 Task: Open Card Card0000000176 in  Board0000000044 in Workspace WS0000000015 in Trello. Add Member Nikrathi889@gmail.com to Card Card0000000176 in  Board0000000044 in Workspace WS0000000015 in Trello. Add Red Label titled Label0000000176 to Card Card0000000176 in  Board0000000044 in Workspace WS0000000015 in Trello. Add Checklist CL0000000176 to Card Card0000000176 in  Board0000000044 in Workspace WS0000000015 in Trello. Add Dates with Start Date as Nov 01 2023 and Due Date as Nov 30 2023 to Card Card0000000176 in  Board0000000044 in Workspace WS0000000015 in Trello
Action: Mouse moved to (592, 42)
Screenshot: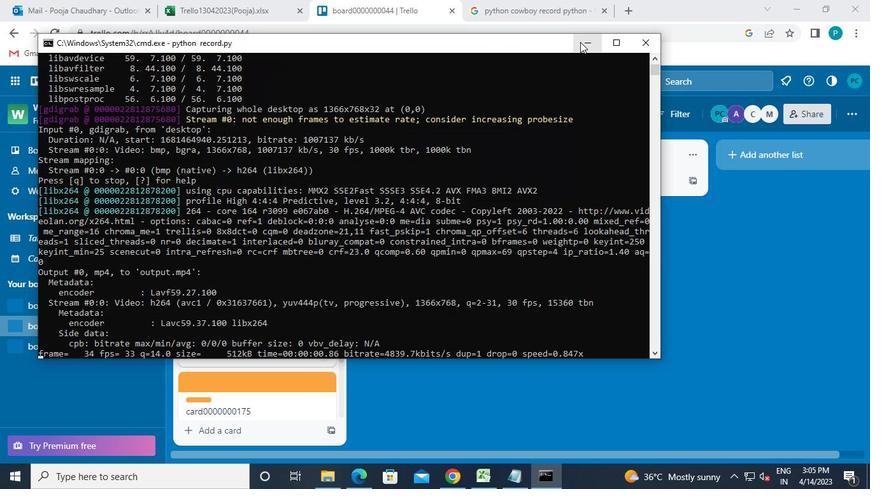 
Action: Mouse pressed left at (592, 42)
Screenshot: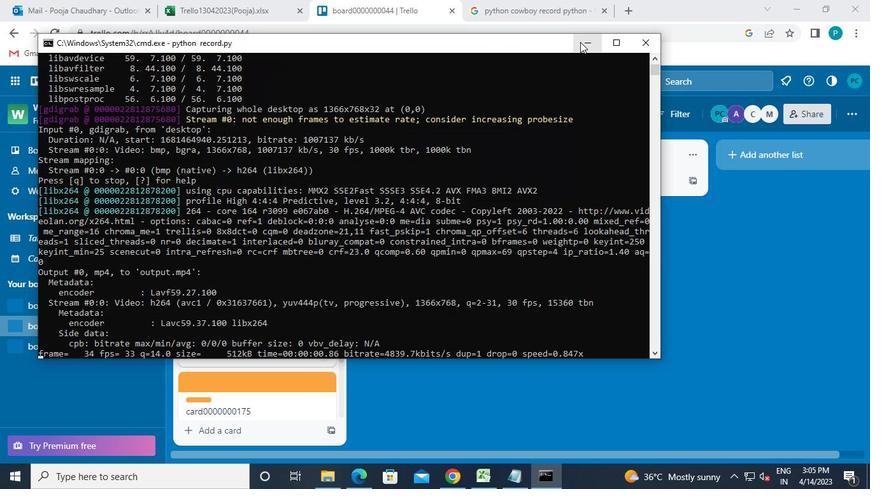 
Action: Mouse moved to (229, 397)
Screenshot: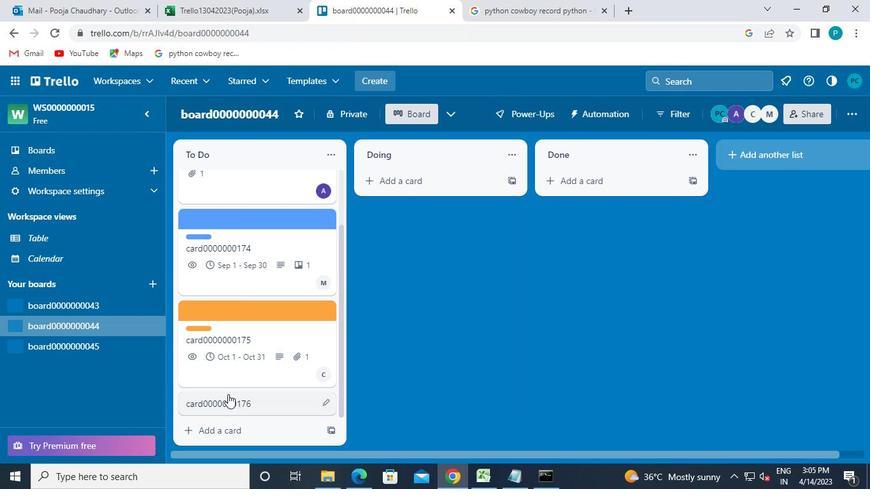 
Action: Mouse pressed left at (229, 397)
Screenshot: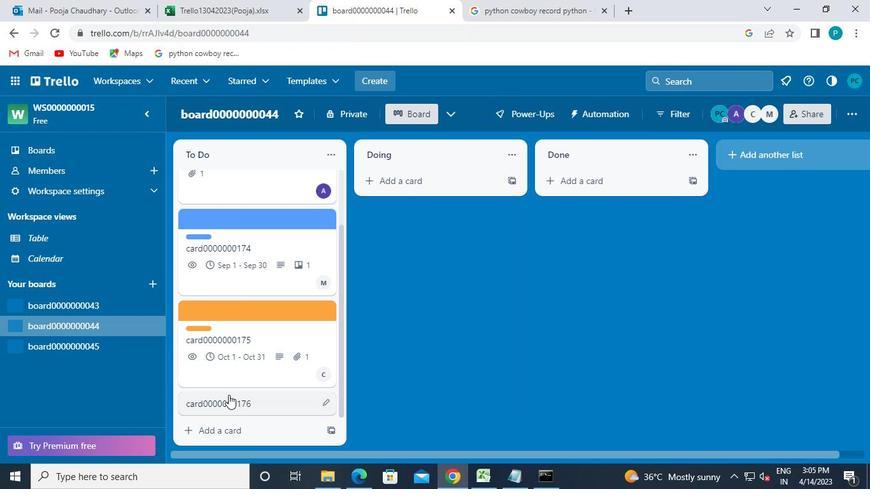 
Action: Mouse moved to (587, 233)
Screenshot: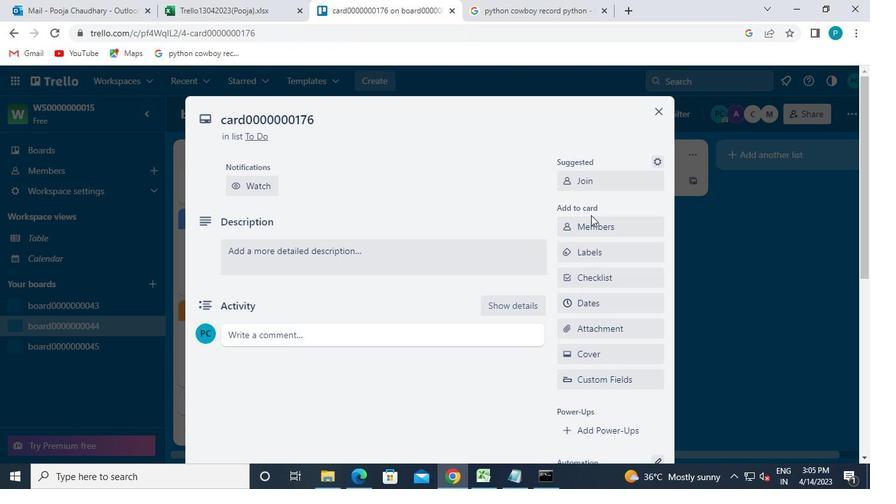 
Action: Mouse pressed left at (587, 233)
Screenshot: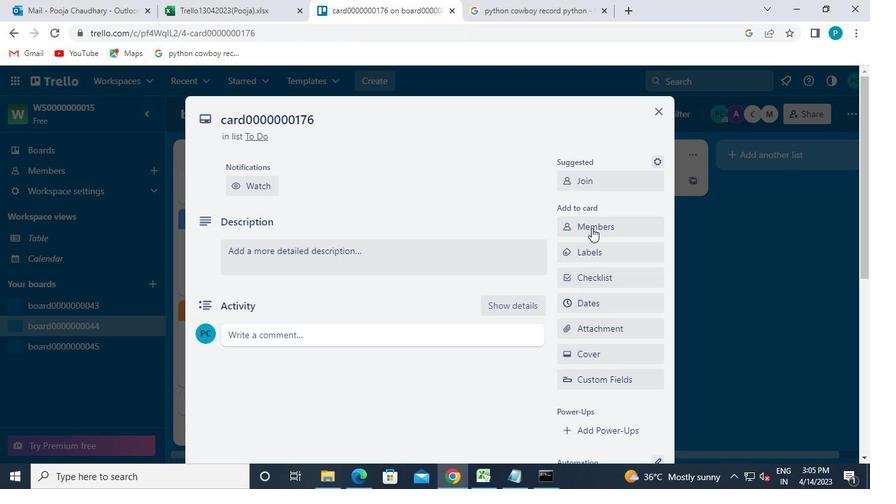 
Action: Mouse moved to (598, 135)
Screenshot: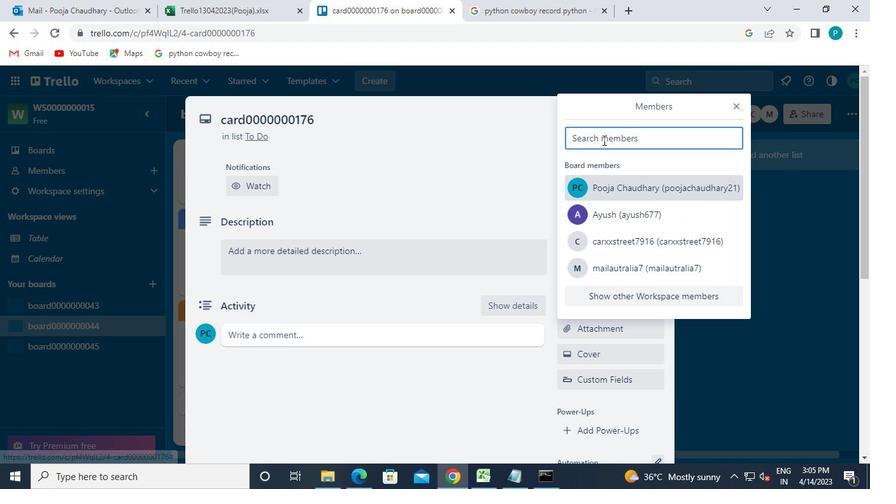 
Action: Mouse pressed left at (598, 135)
Screenshot: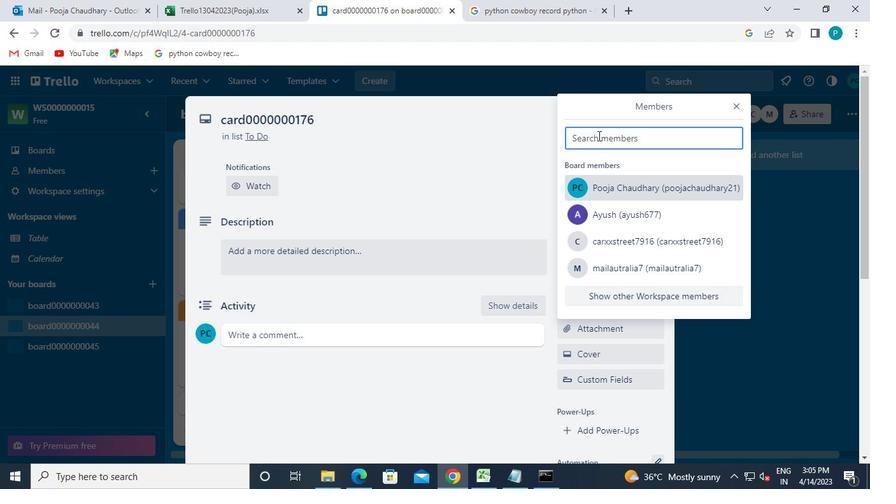 
Action: Mouse moved to (433, 242)
Screenshot: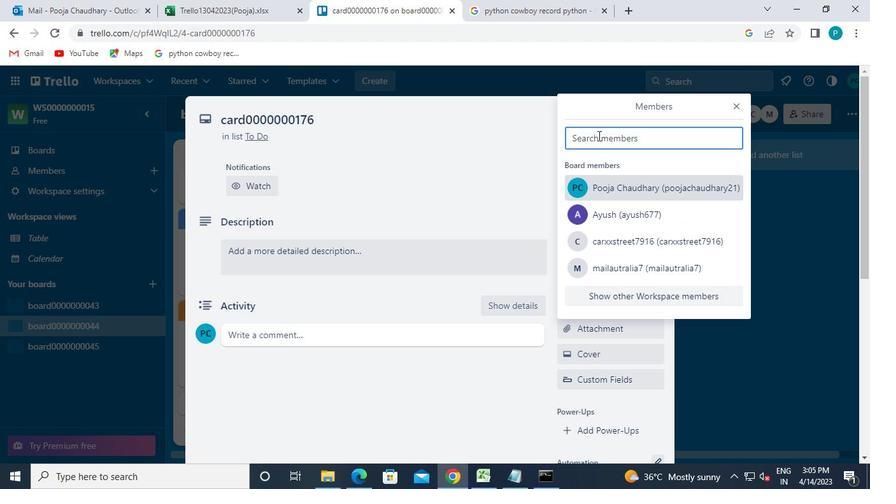 
Action: Keyboard n
Screenshot: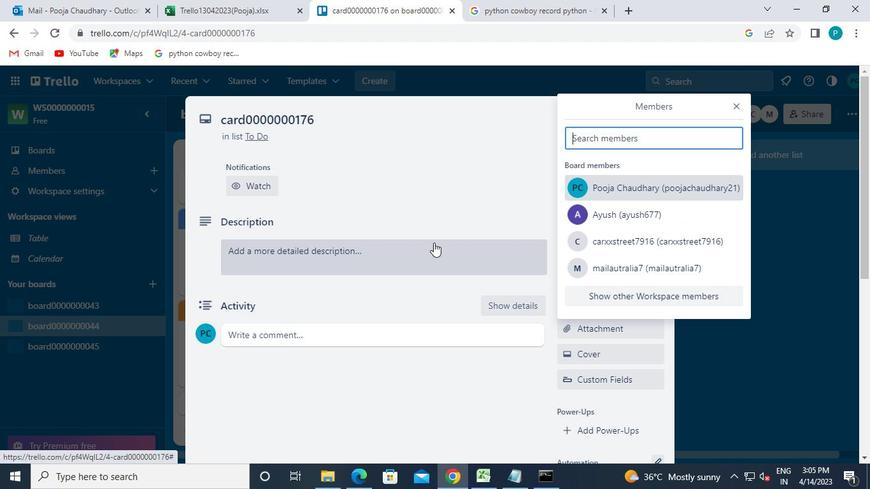 
Action: Keyboard i
Screenshot: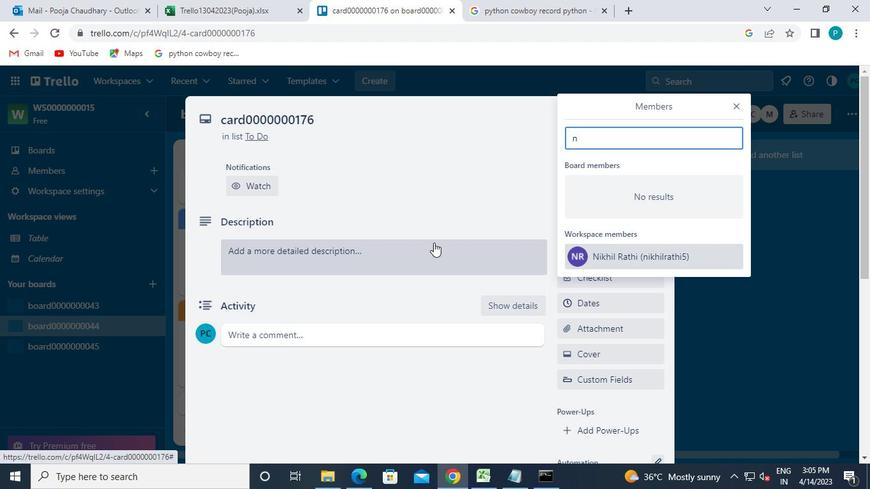 
Action: Keyboard k
Screenshot: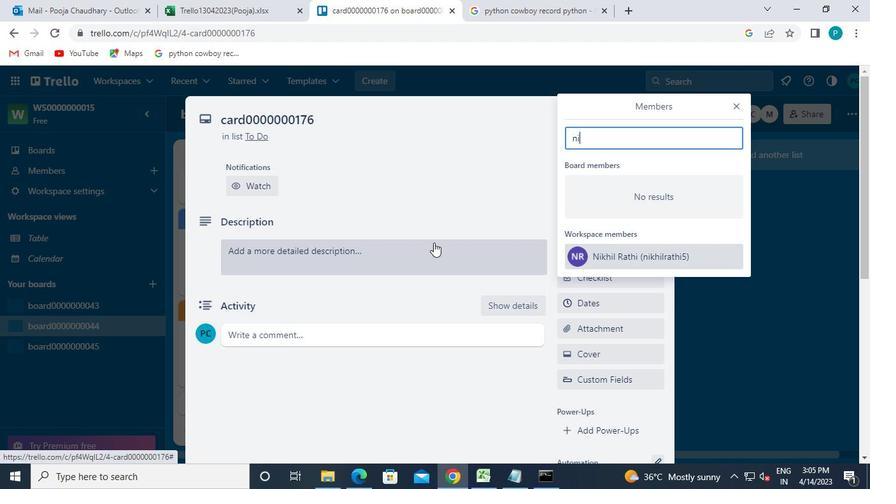 
Action: Keyboard r
Screenshot: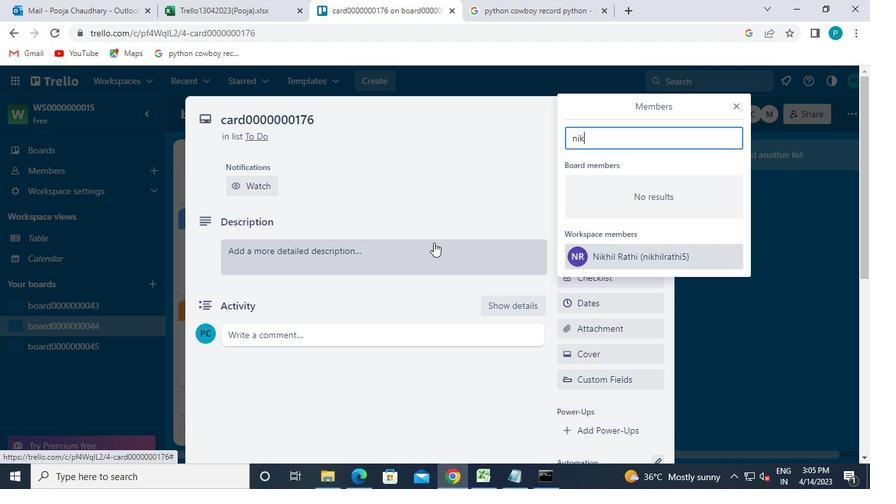 
Action: Mouse moved to (345, 299)
Screenshot: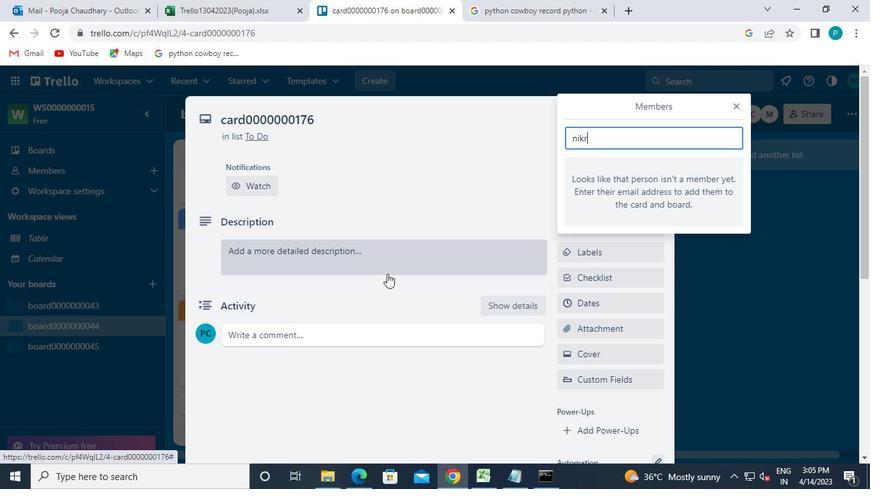 
Action: Keyboard a
Screenshot: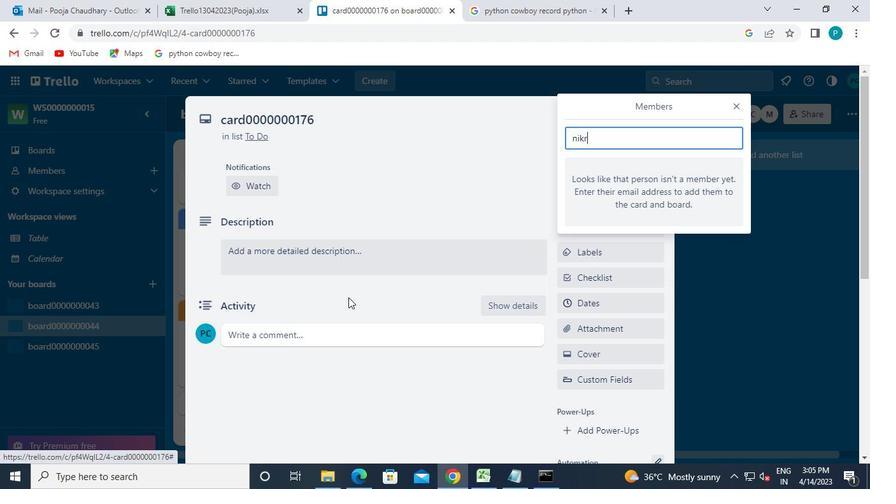 
Action: Keyboard t
Screenshot: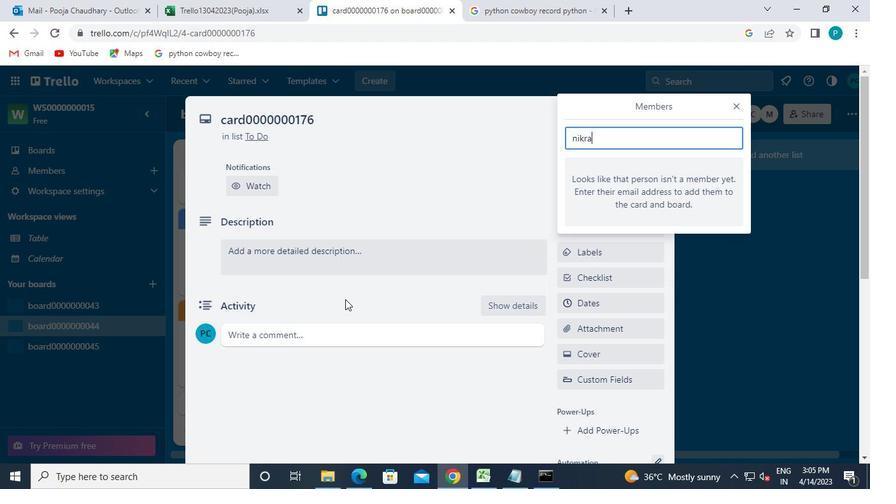 
Action: Keyboard h
Screenshot: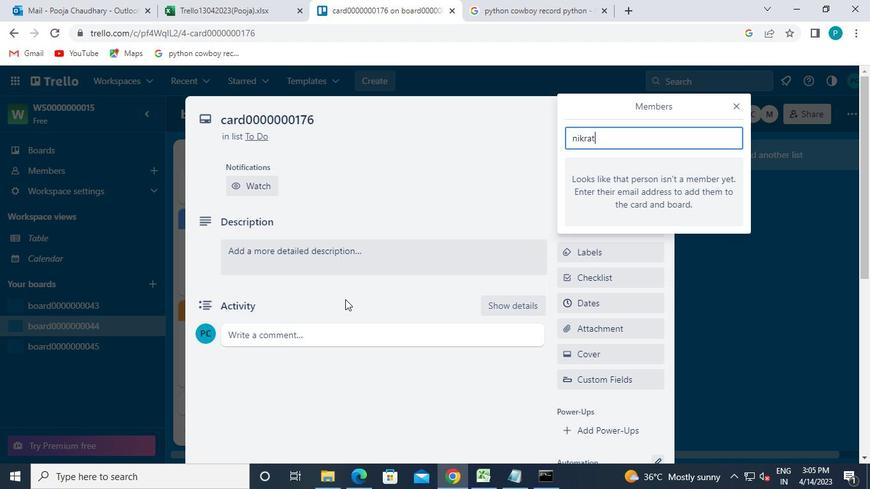 
Action: Keyboard i
Screenshot: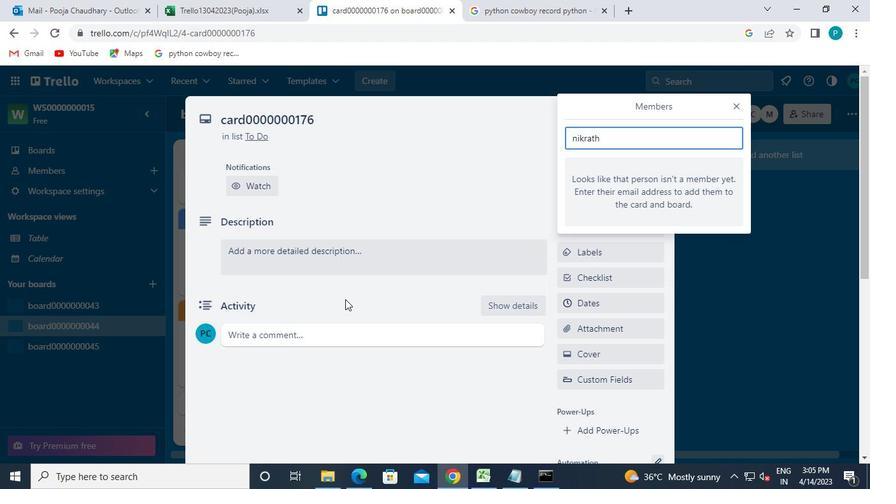
Action: Keyboard 8
Screenshot: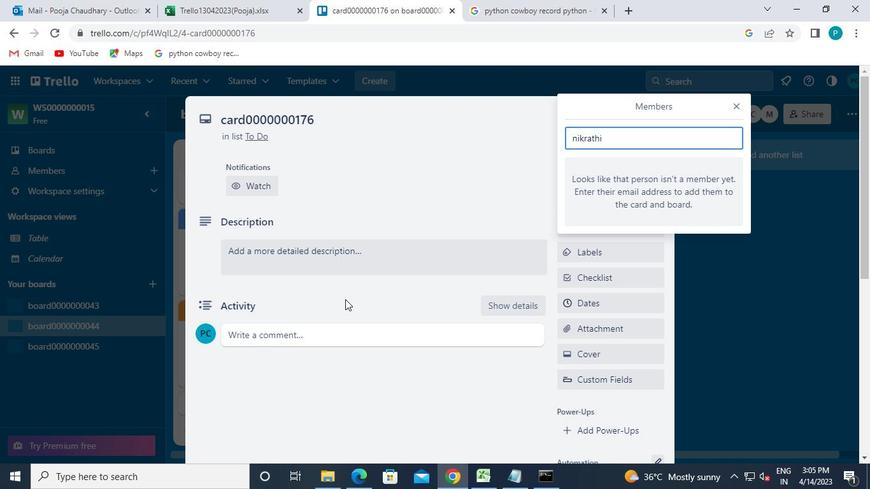 
Action: Keyboard 8
Screenshot: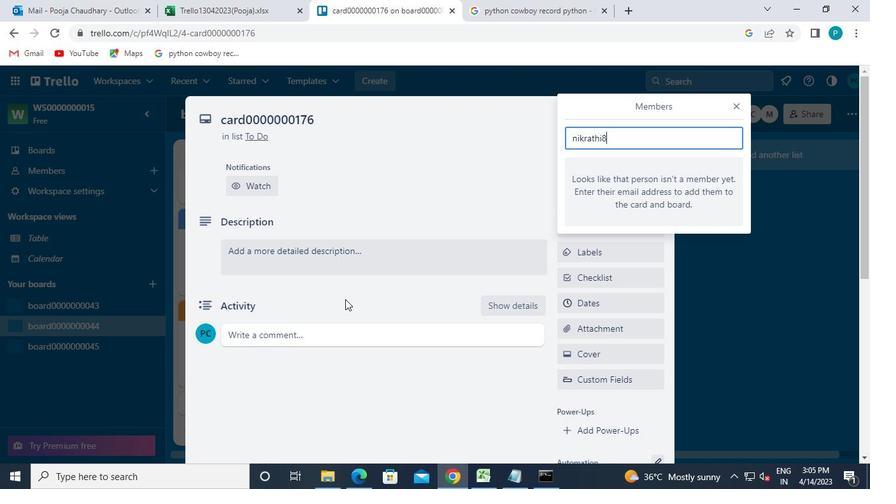 
Action: Keyboard 9
Screenshot: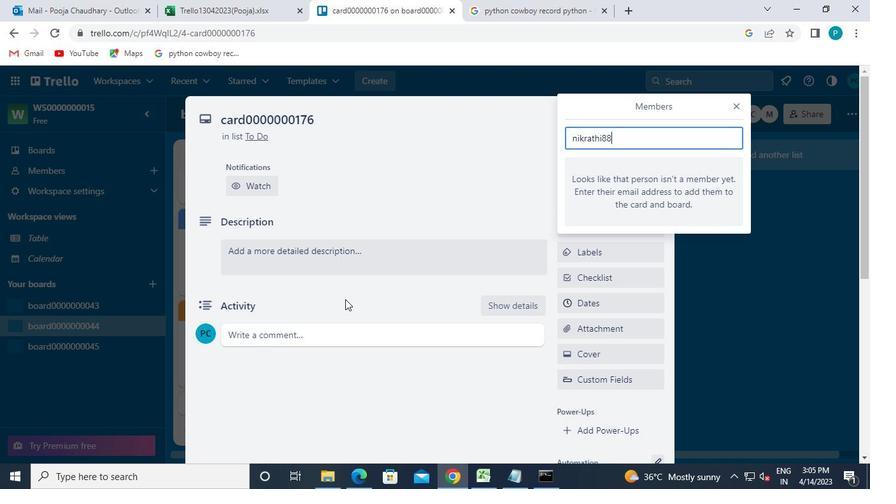 
Action: Keyboard Key.shift
Screenshot: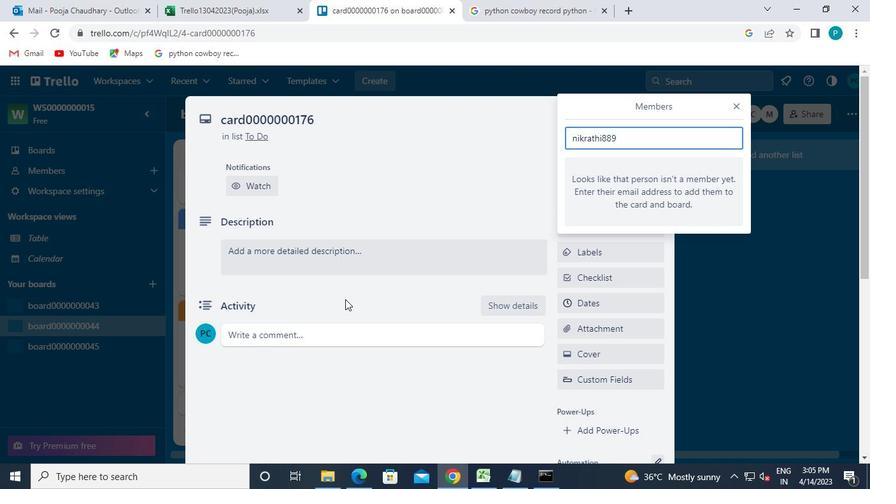 
Action: Keyboard @
Screenshot: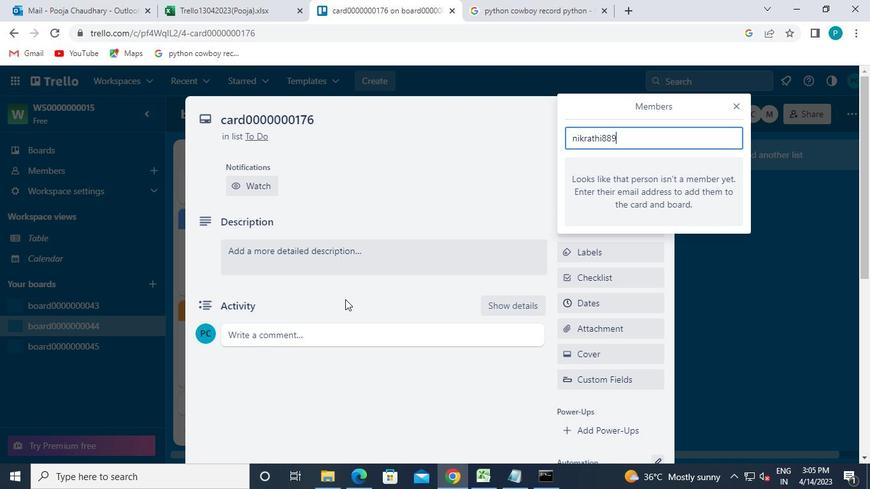 
Action: Keyboard g
Screenshot: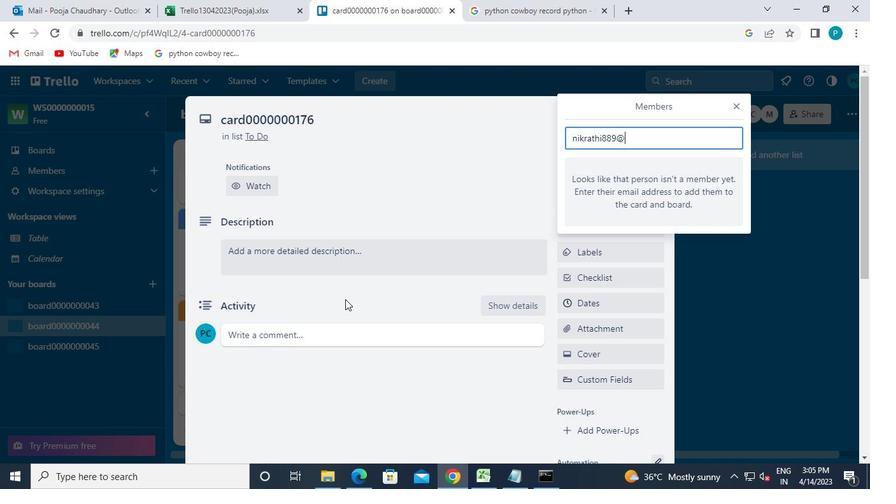 
Action: Keyboard m
Screenshot: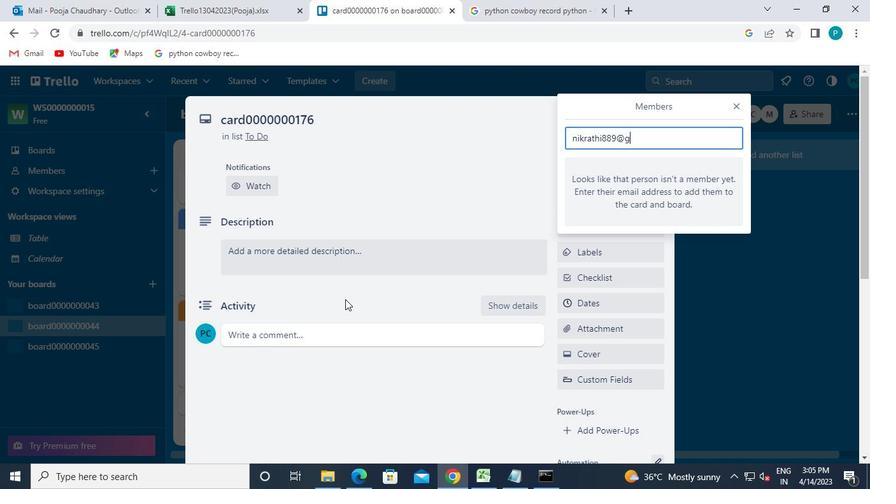 
Action: Keyboard a
Screenshot: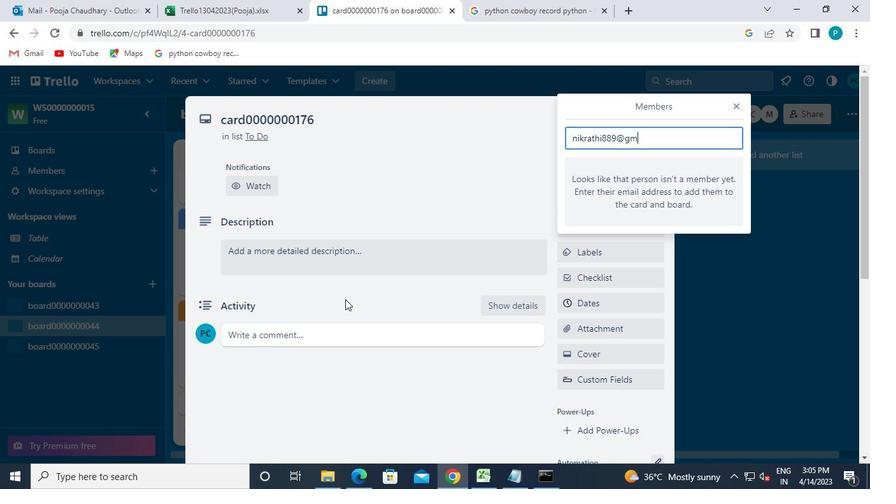 
Action: Keyboard i
Screenshot: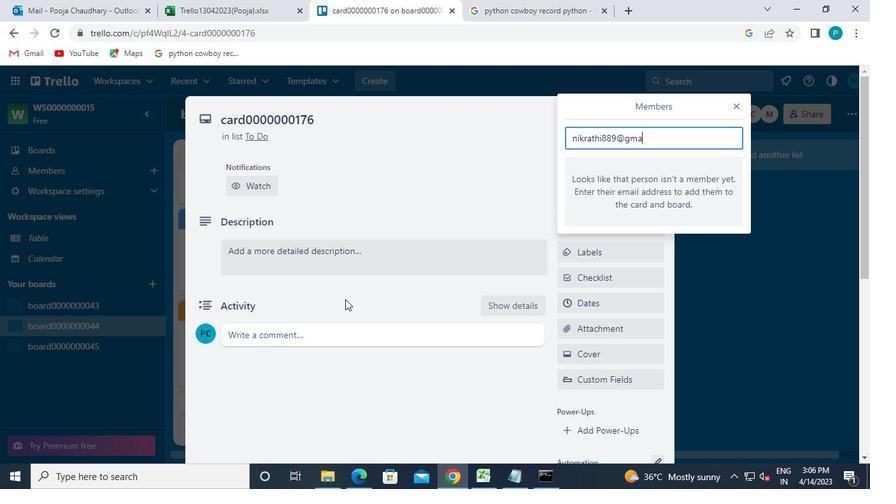 
Action: Keyboard l
Screenshot: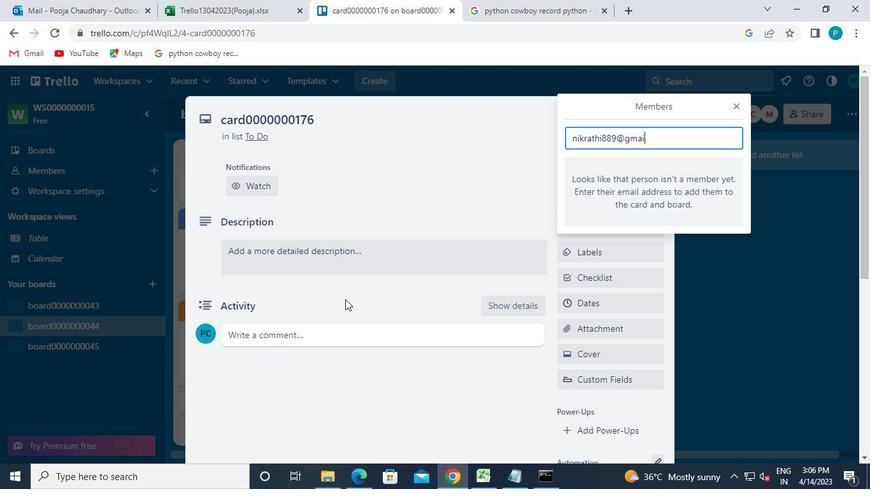 
Action: Keyboard .
Screenshot: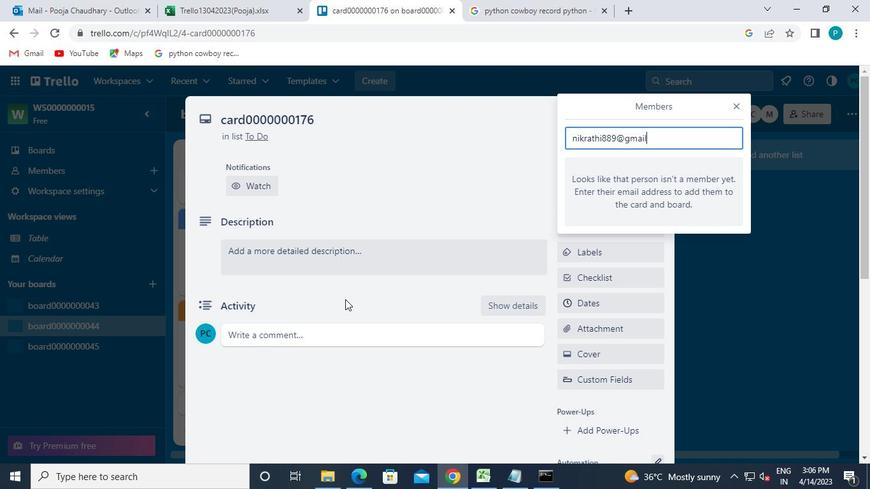 
Action: Keyboard c
Screenshot: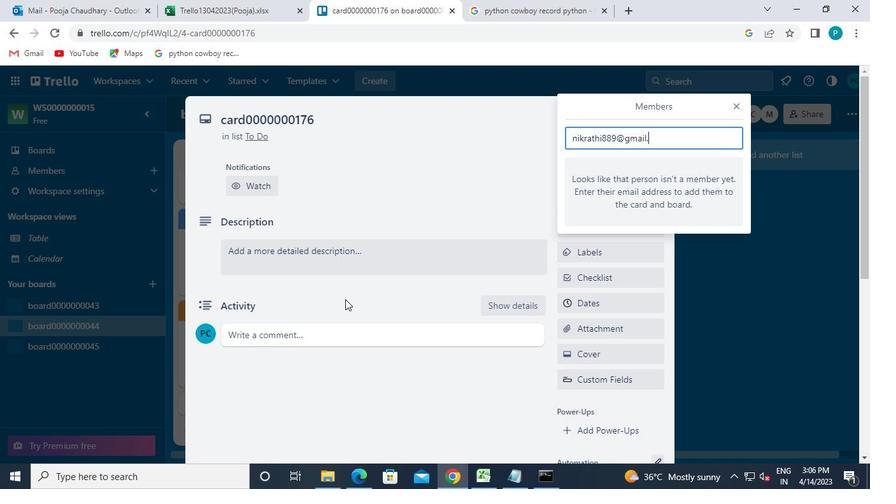 
Action: Keyboard o
Screenshot: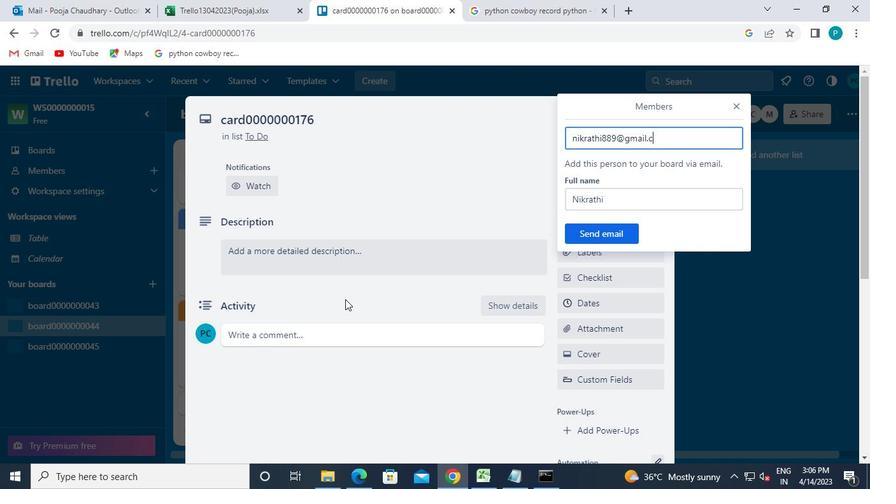 
Action: Keyboard m
Screenshot: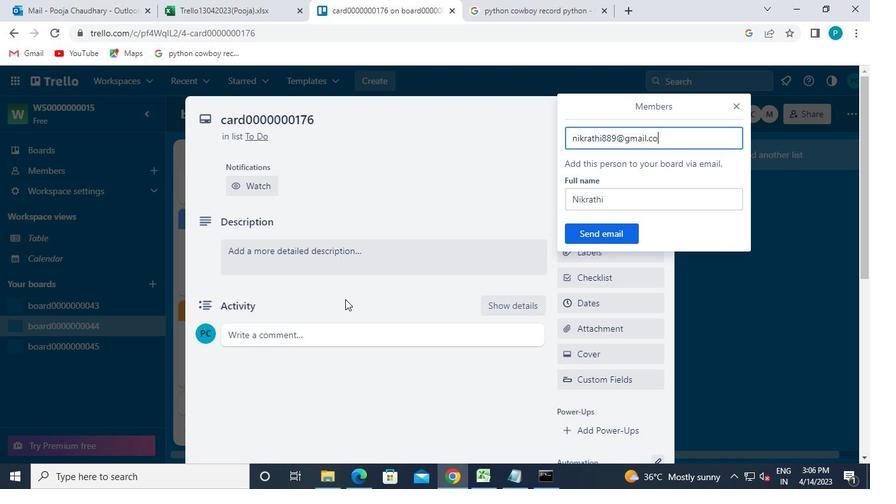 
Action: Mouse moved to (599, 236)
Screenshot: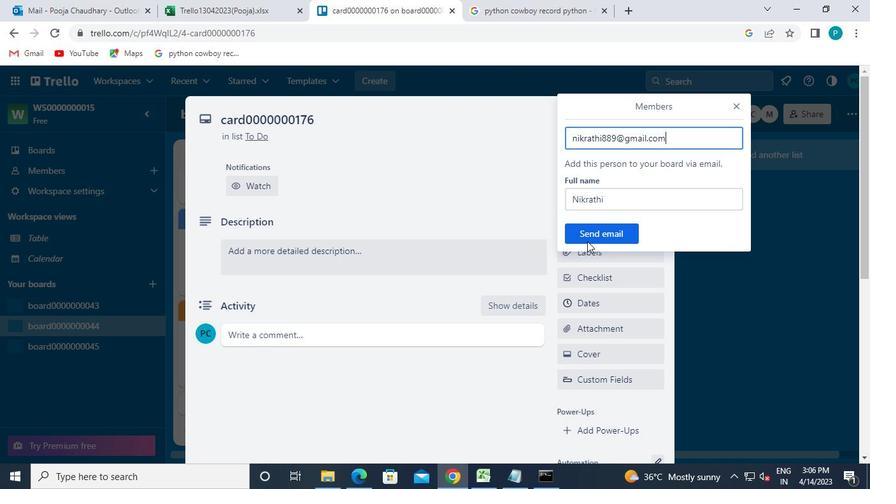 
Action: Mouse pressed left at (599, 236)
Screenshot: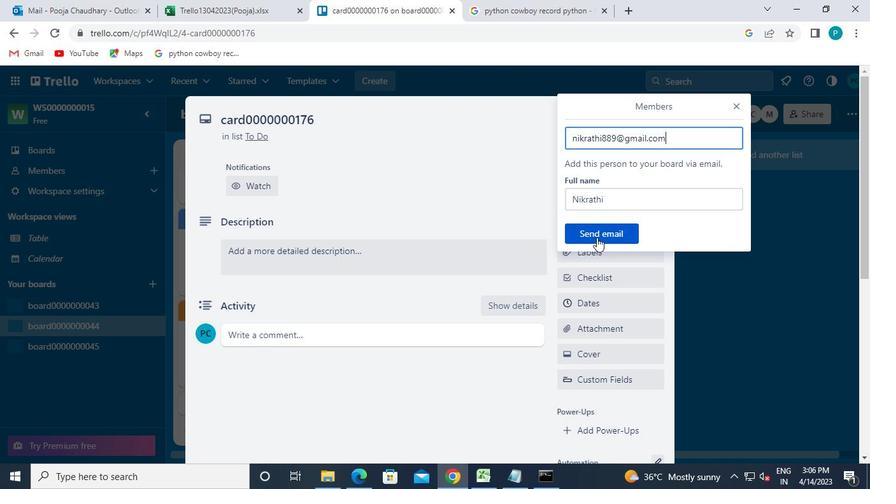 
Action: Mouse moved to (594, 251)
Screenshot: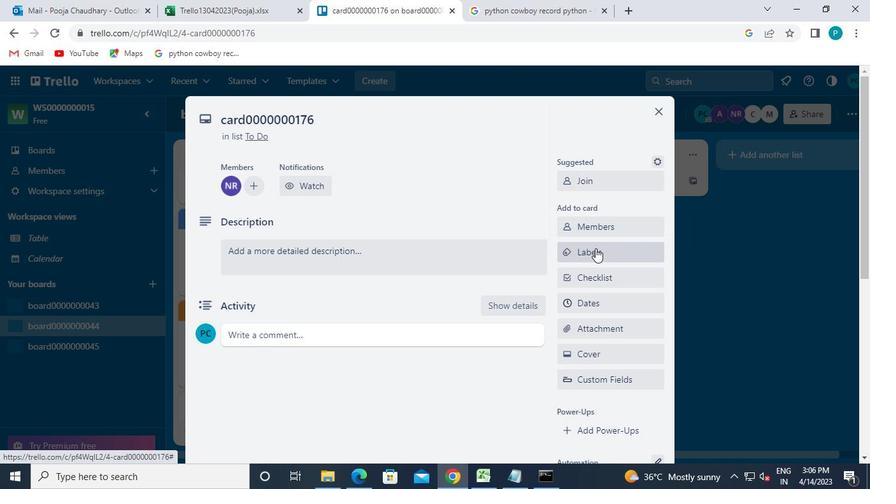 
Action: Mouse pressed left at (594, 251)
Screenshot: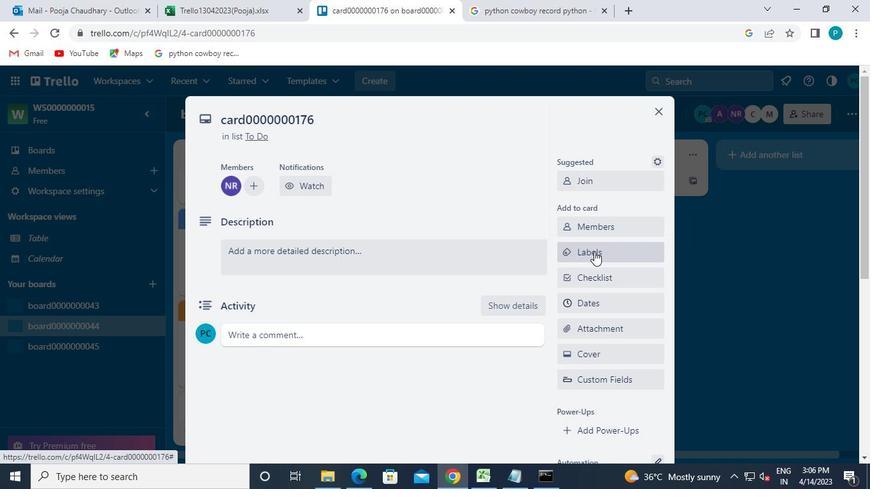 
Action: Mouse moved to (635, 400)
Screenshot: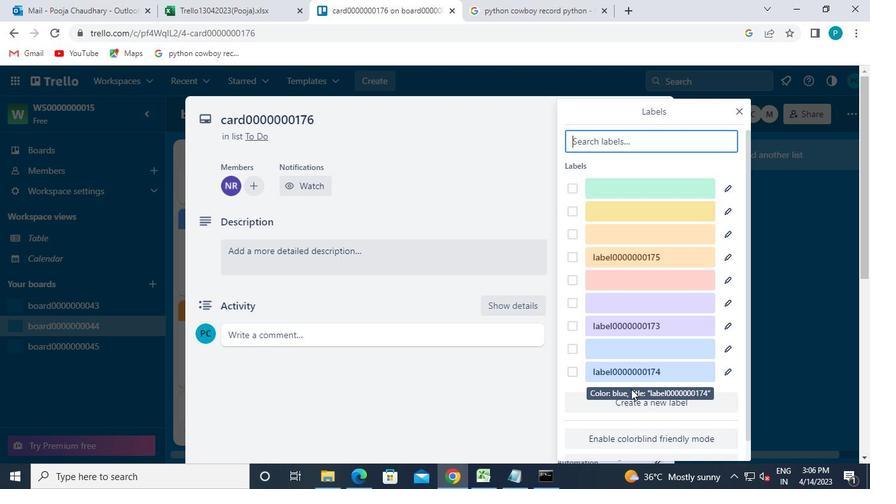 
Action: Mouse pressed left at (635, 400)
Screenshot: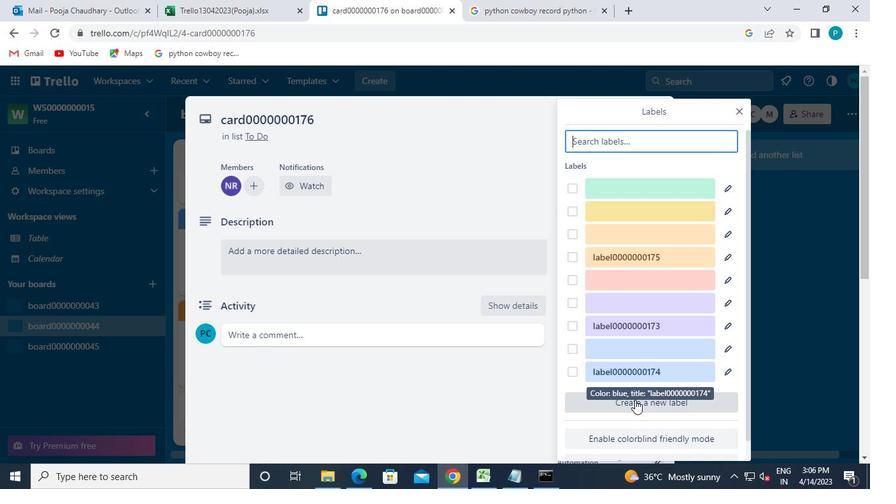 
Action: Mouse moved to (681, 293)
Screenshot: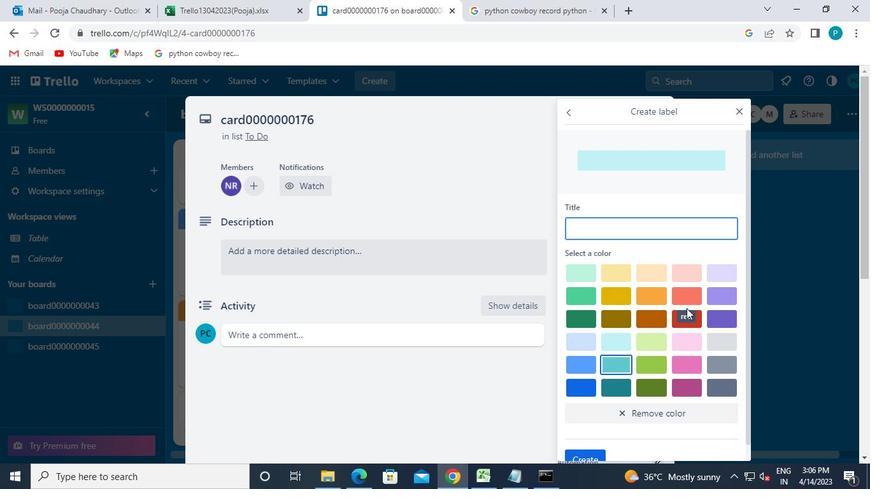 
Action: Mouse pressed left at (681, 293)
Screenshot: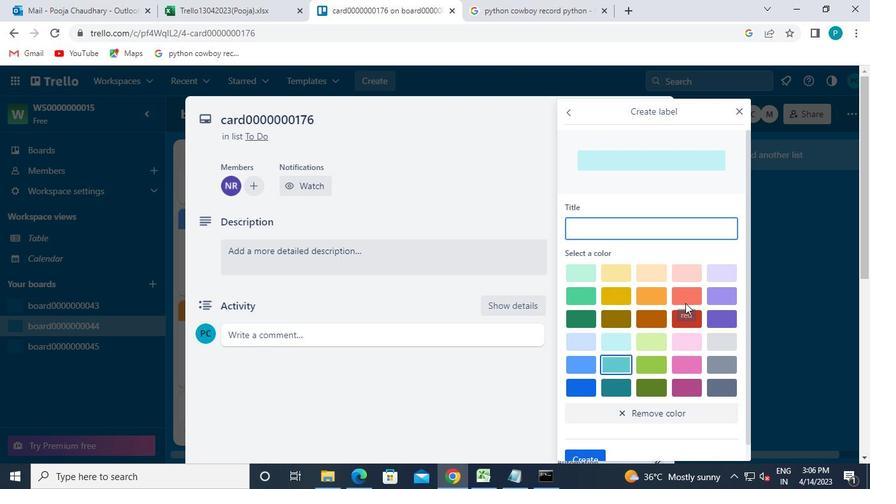 
Action: Mouse moved to (635, 231)
Screenshot: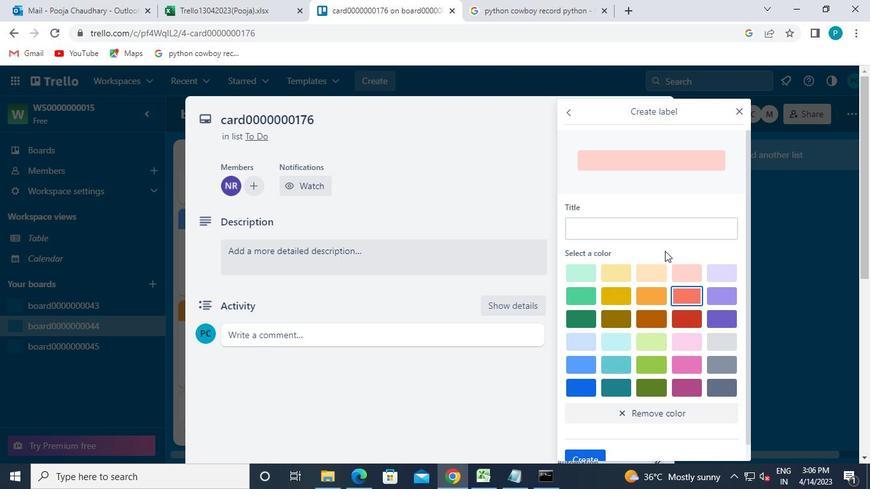 
Action: Mouse pressed left at (635, 231)
Screenshot: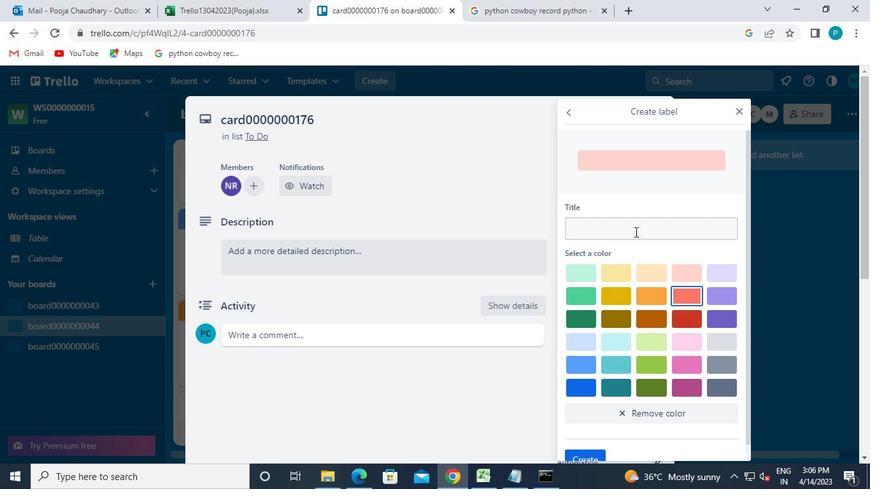 
Action: Keyboard l
Screenshot: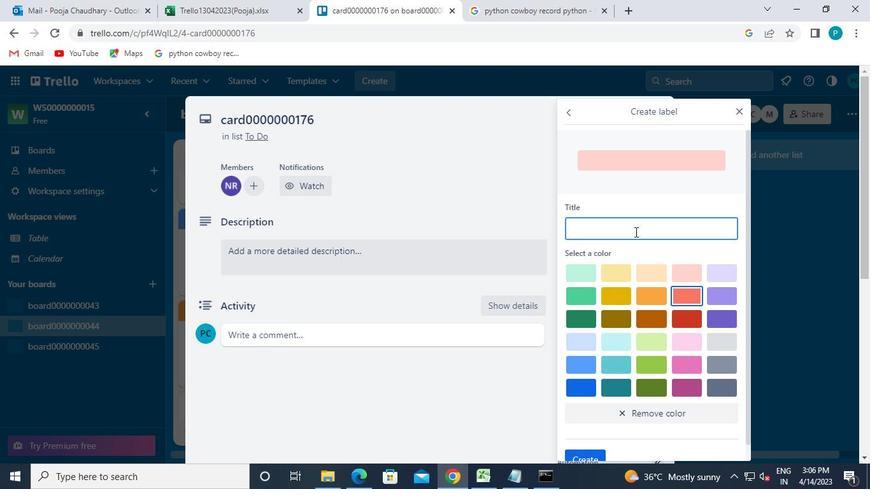 
Action: Keyboard a
Screenshot: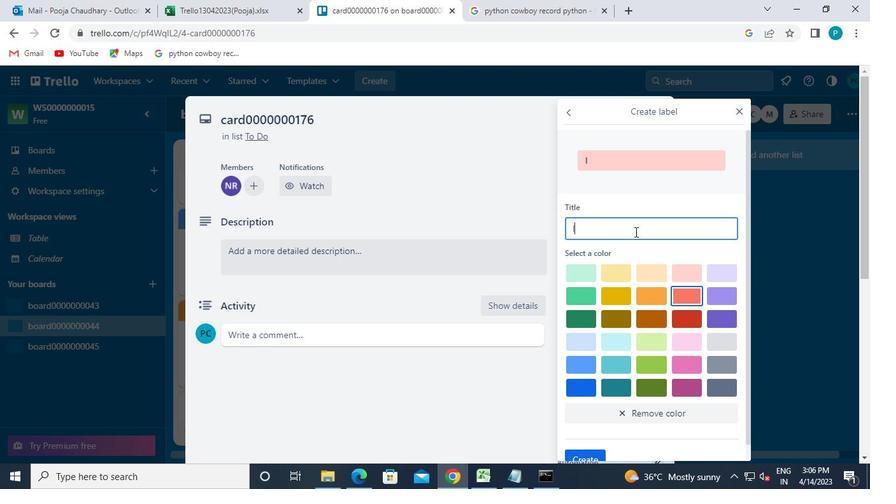 
Action: Keyboard b
Screenshot: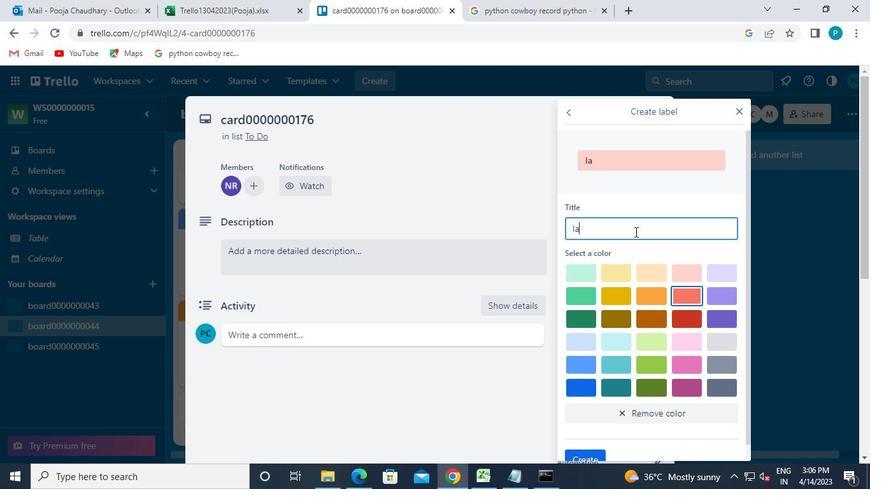 
Action: Keyboard e
Screenshot: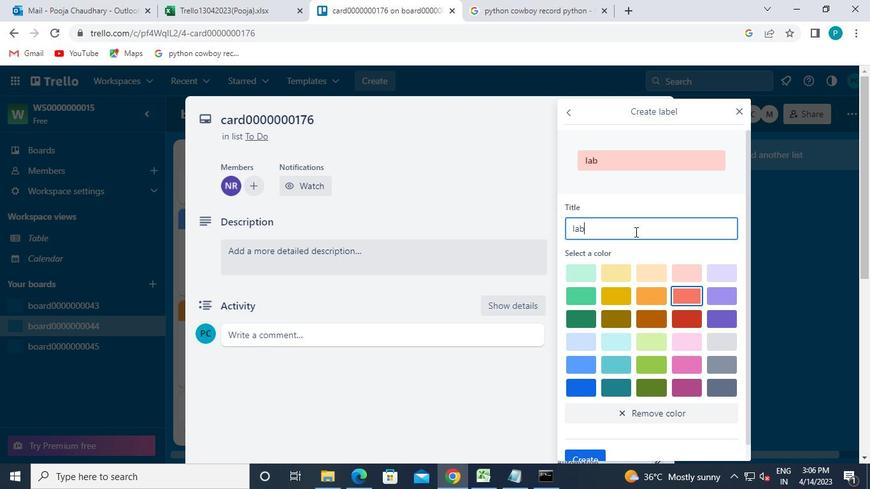 
Action: Keyboard l
Screenshot: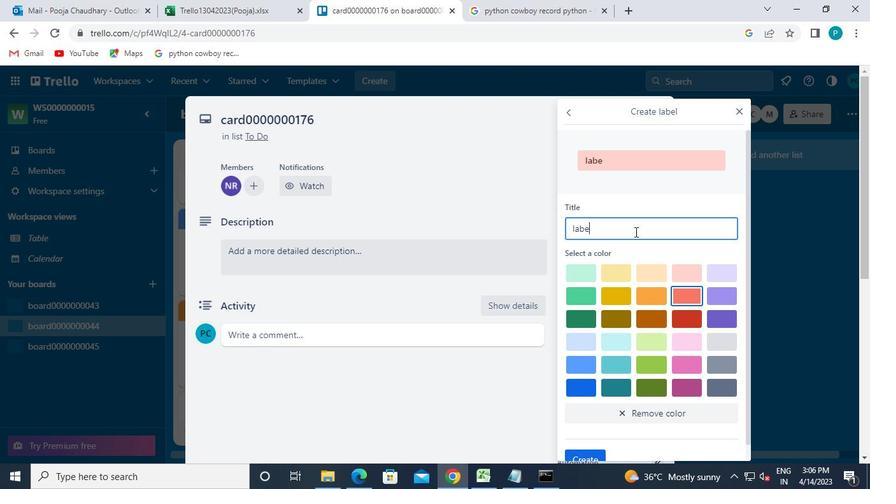 
Action: Keyboard 0
Screenshot: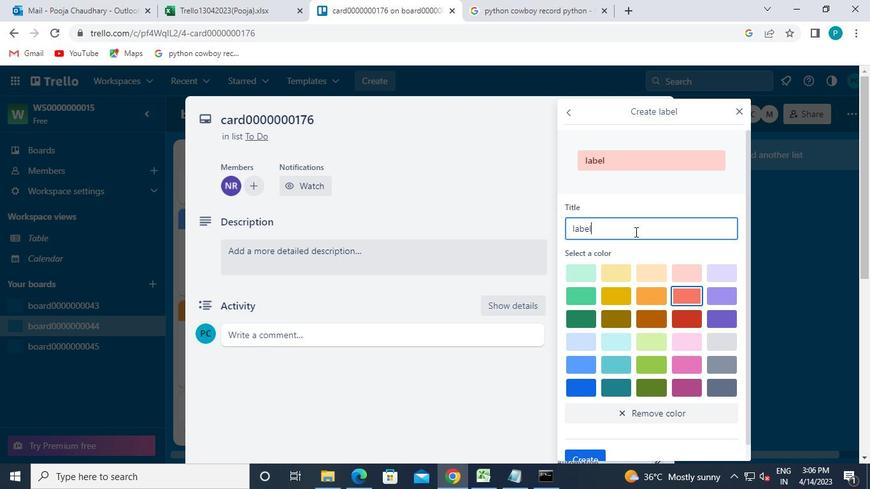 
Action: Keyboard 0
Screenshot: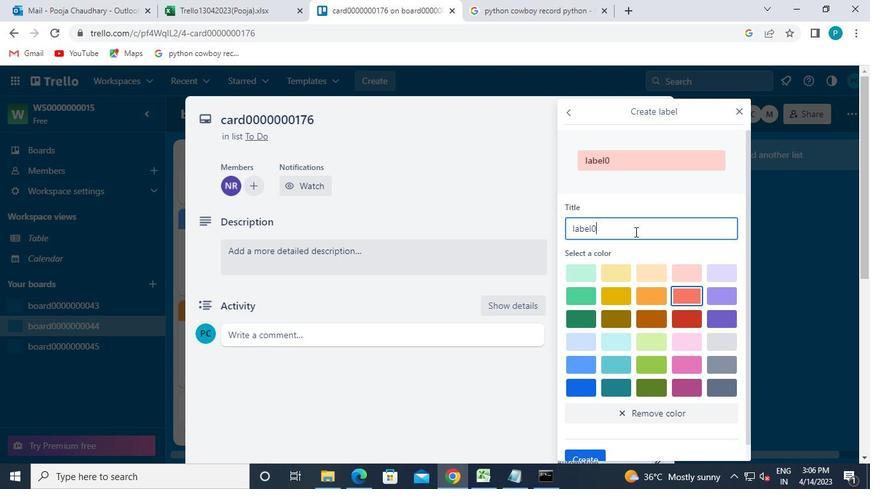 
Action: Keyboard 0
Screenshot: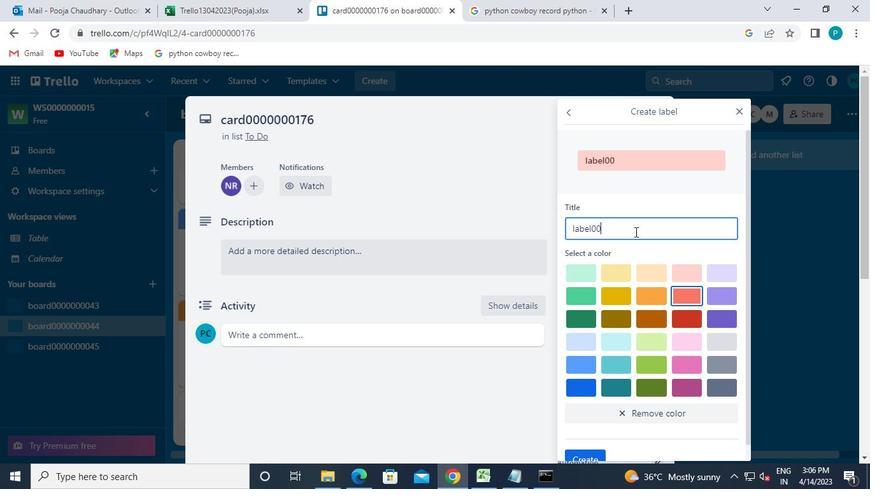 
Action: Keyboard 0
Screenshot: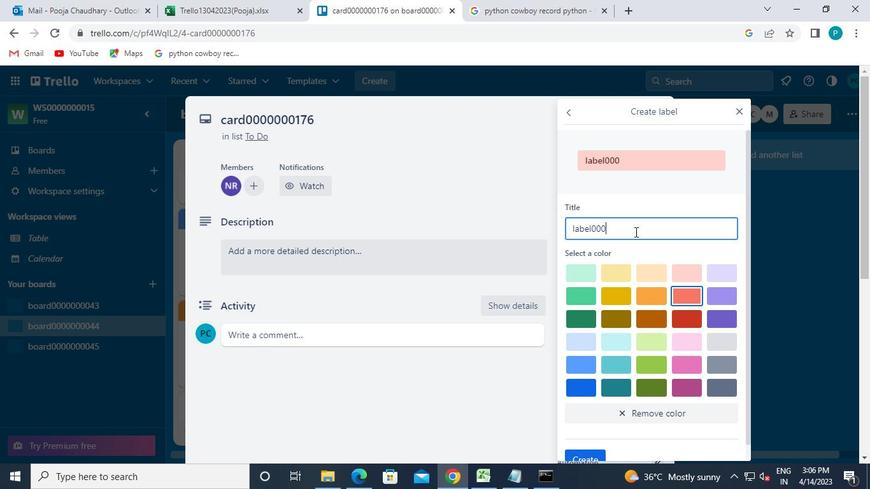 
Action: Keyboard 0
Screenshot: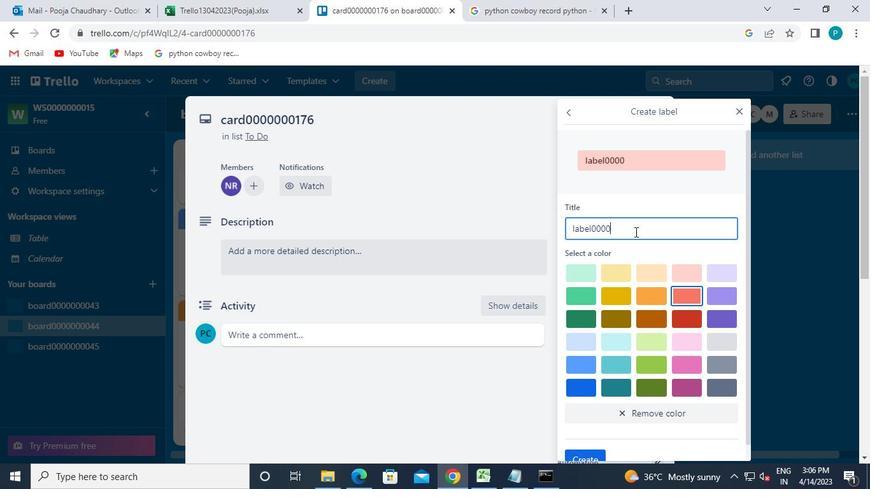 
Action: Keyboard 0
Screenshot: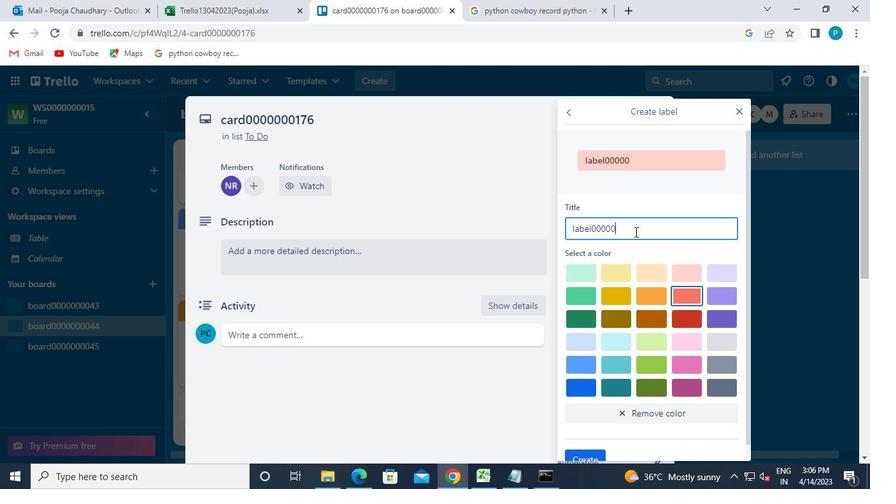 
Action: Keyboard 0
Screenshot: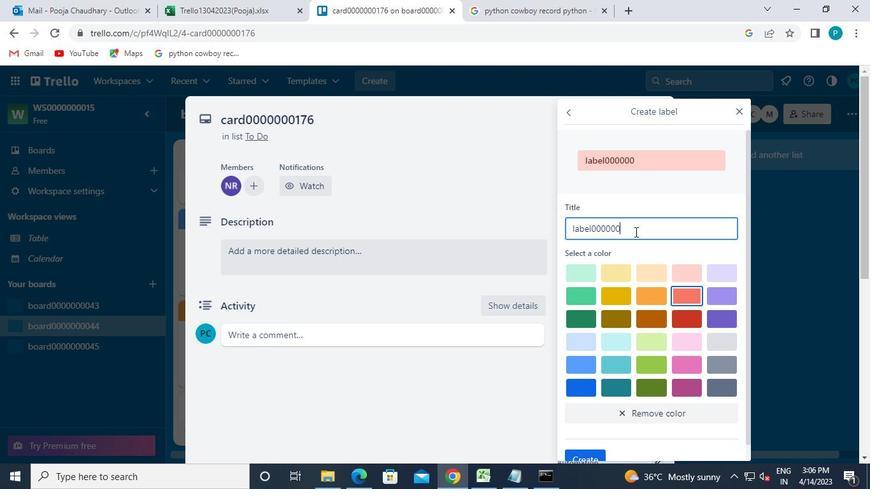 
Action: Keyboard 1
Screenshot: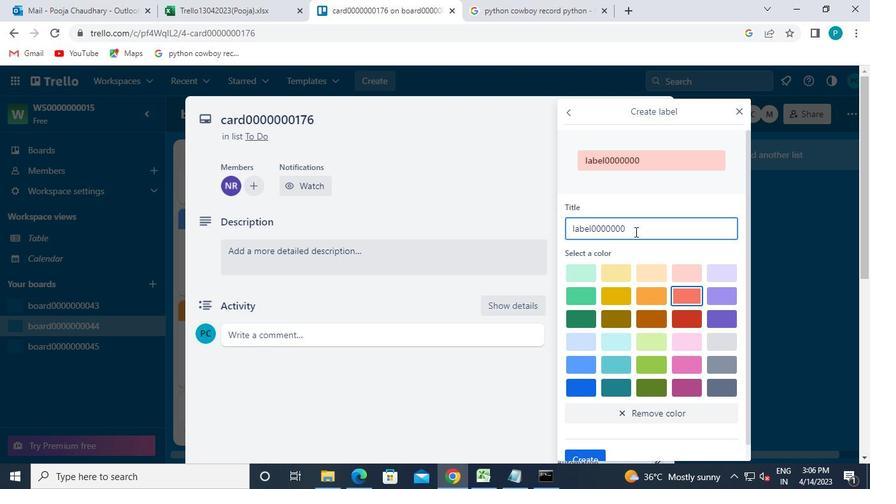 
Action: Keyboard 7
Screenshot: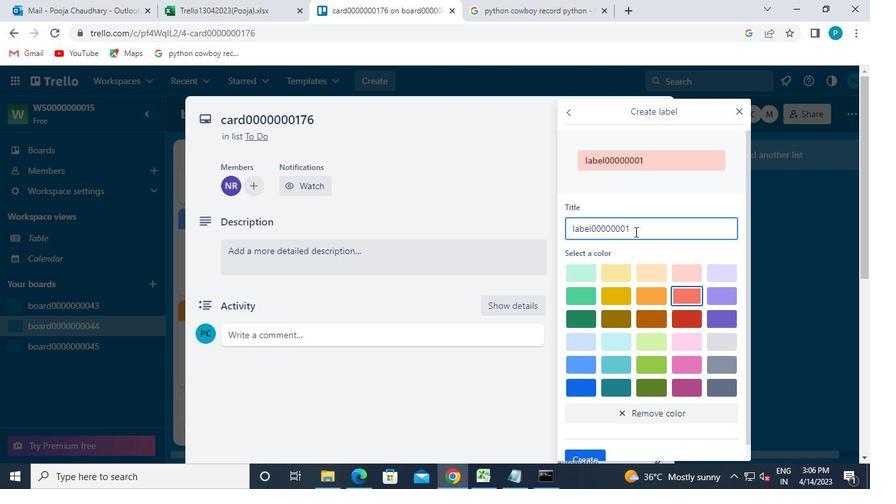 
Action: Keyboard 6
Screenshot: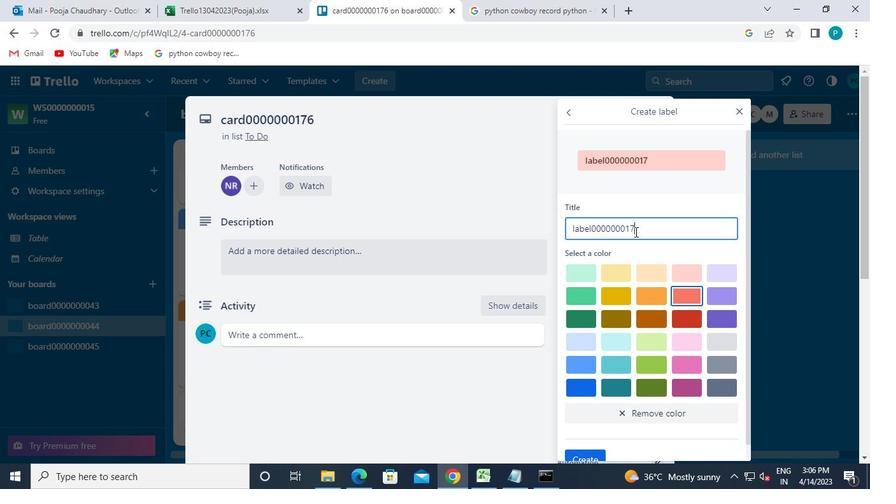 
Action: Mouse moved to (604, 443)
Screenshot: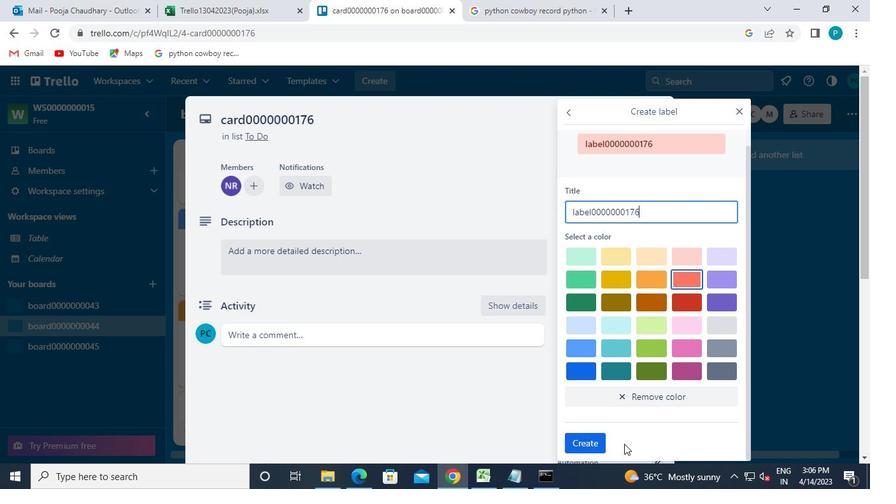 
Action: Mouse pressed left at (604, 443)
Screenshot: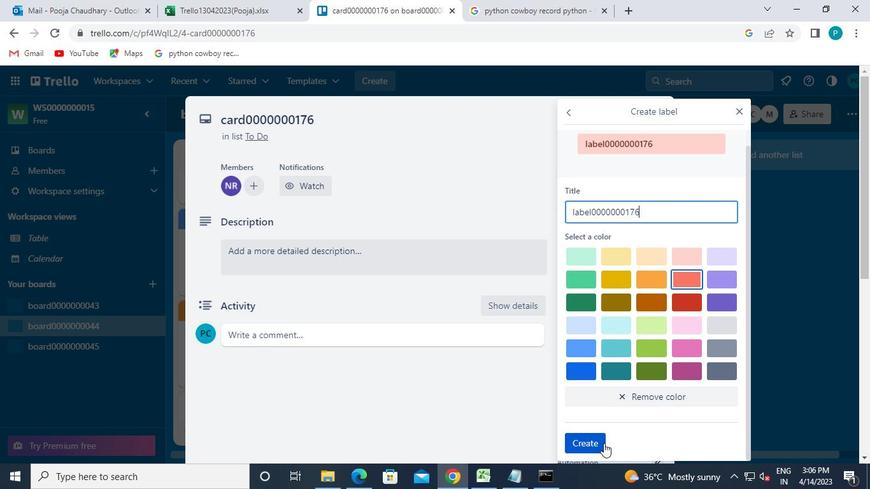 
Action: Mouse moved to (735, 111)
Screenshot: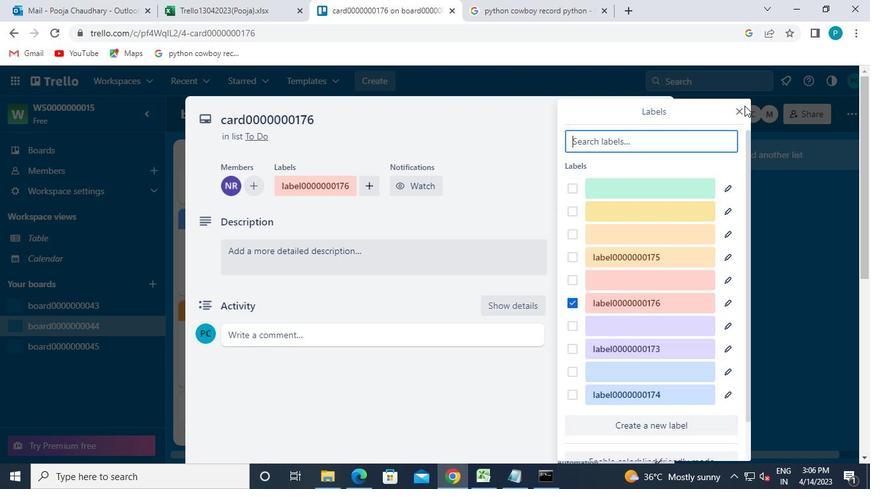 
Action: Mouse pressed left at (735, 111)
Screenshot: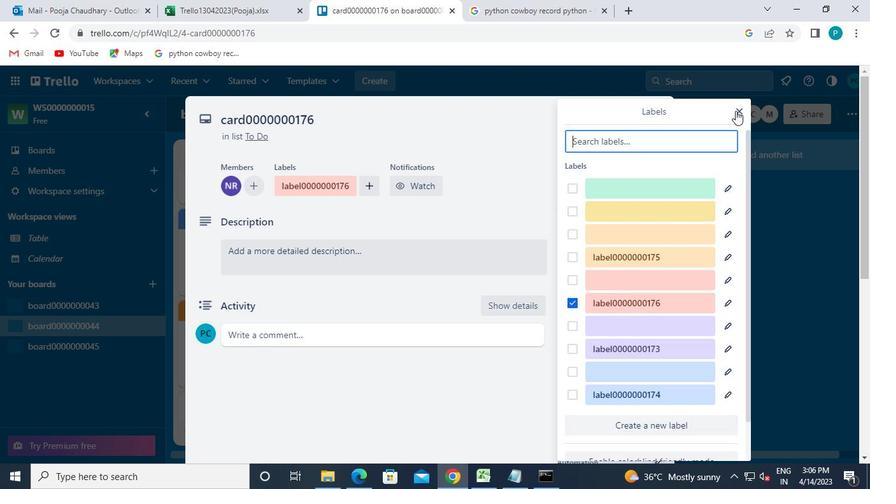 
Action: Mouse moved to (739, 108)
Screenshot: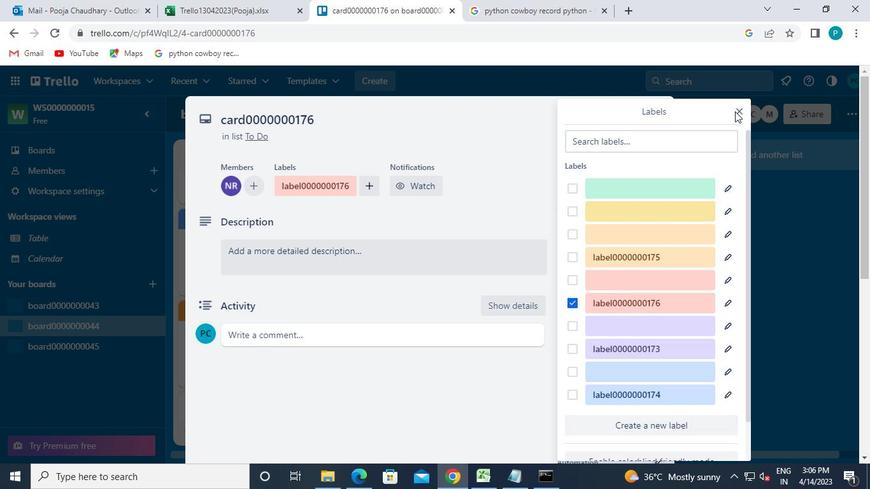 
Action: Mouse pressed left at (739, 108)
Screenshot: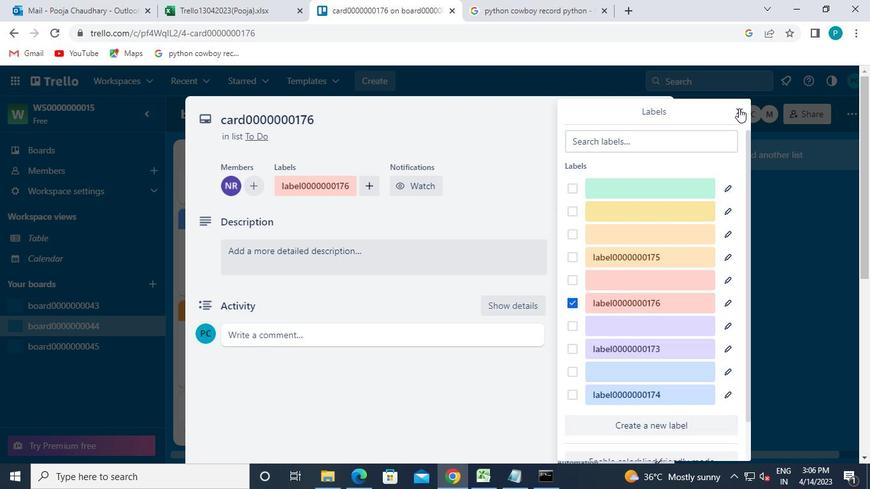 
Action: Mouse moved to (583, 274)
Screenshot: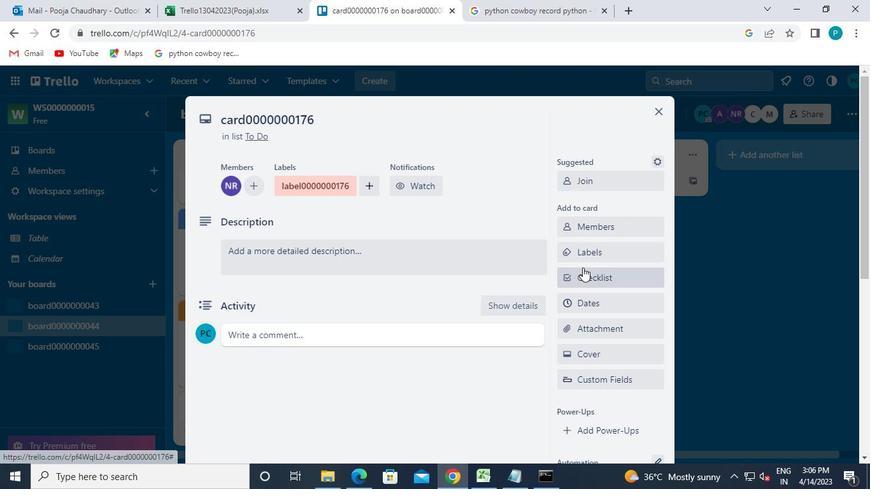 
Action: Mouse pressed left at (583, 274)
Screenshot: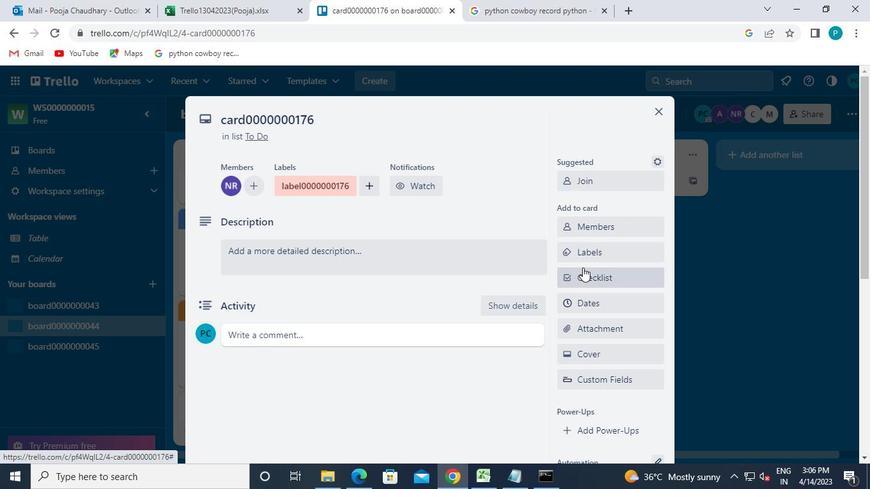 
Action: Mouse moved to (577, 317)
Screenshot: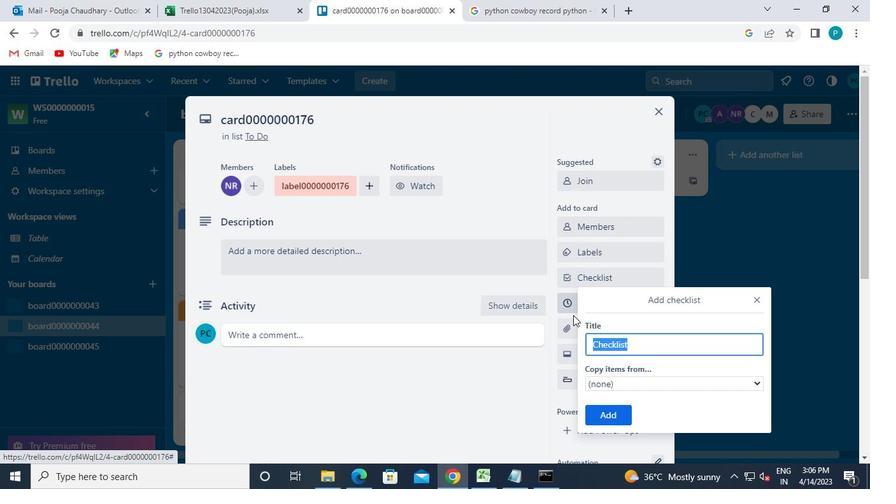
Action: Keyboard Key.caps_lock
Screenshot: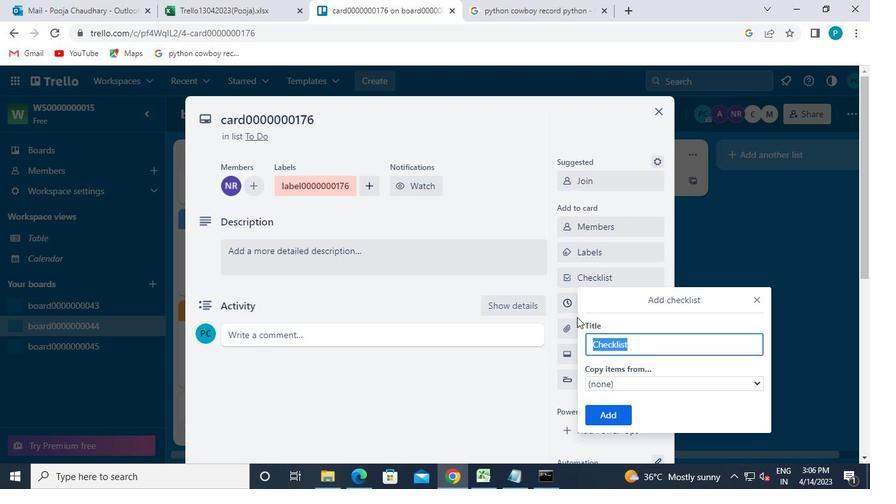 
Action: Keyboard c
Screenshot: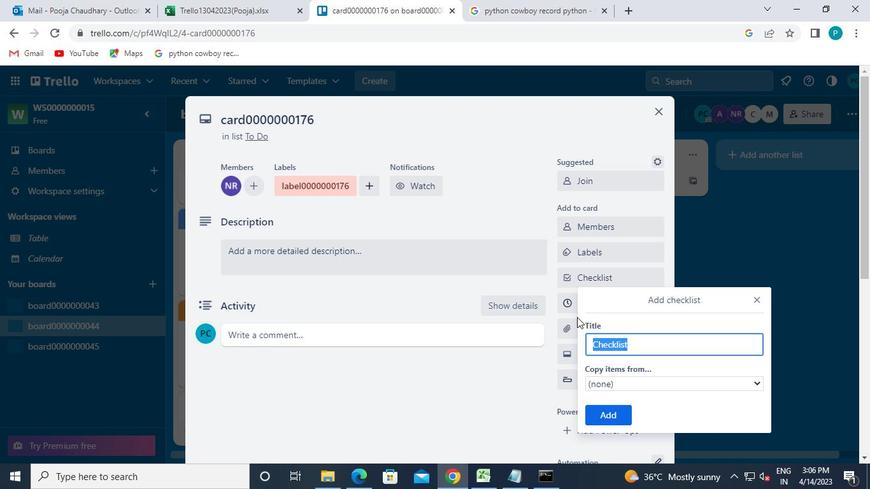 
Action: Keyboard l
Screenshot: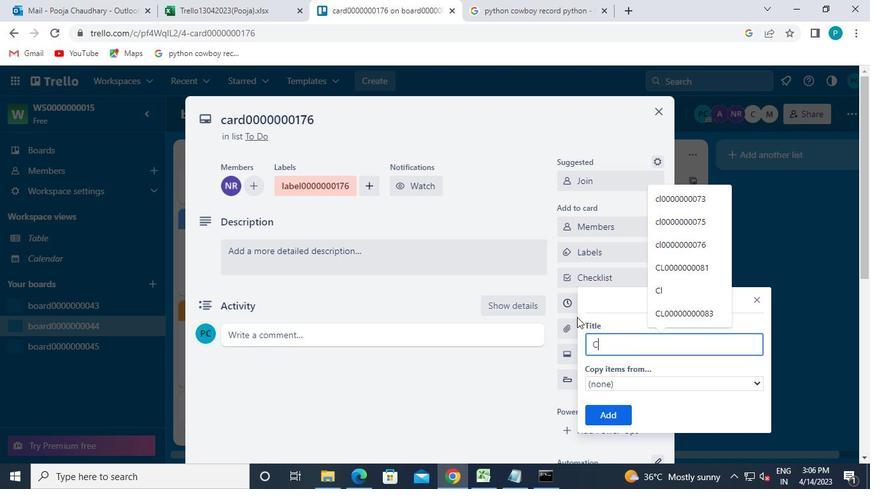 
Action: Keyboard 0
Screenshot: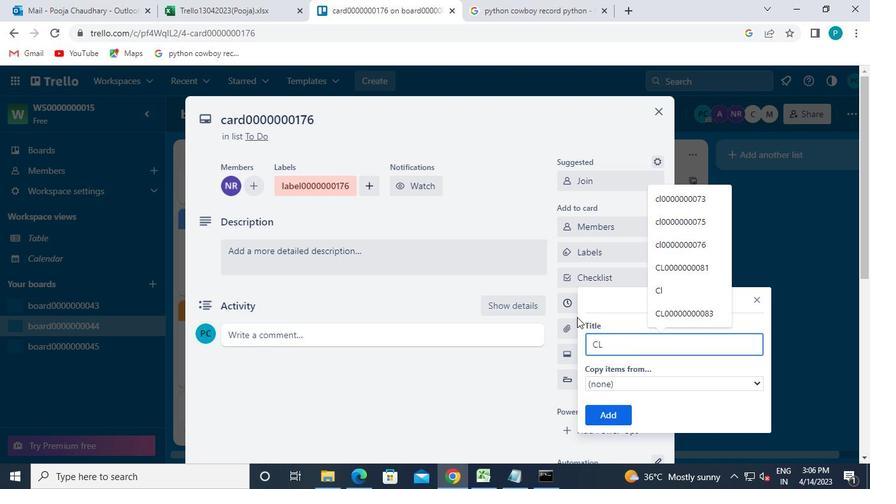 
Action: Keyboard 0
Screenshot: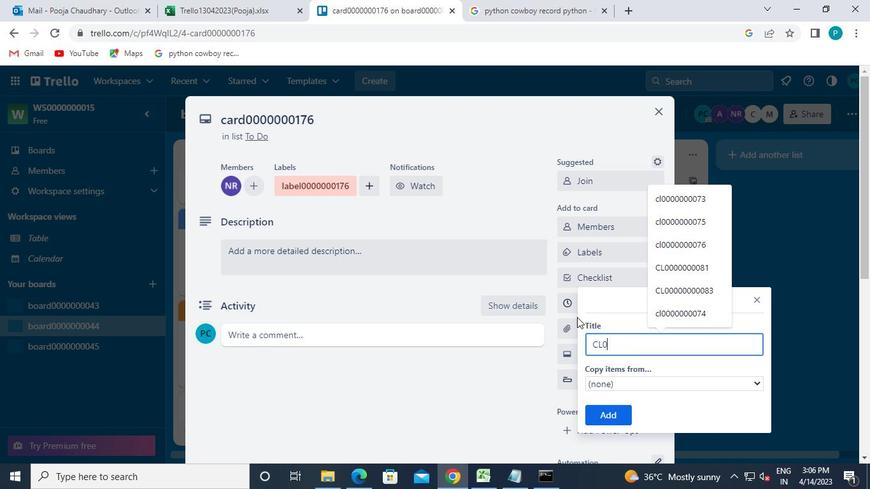 
Action: Keyboard 0
Screenshot: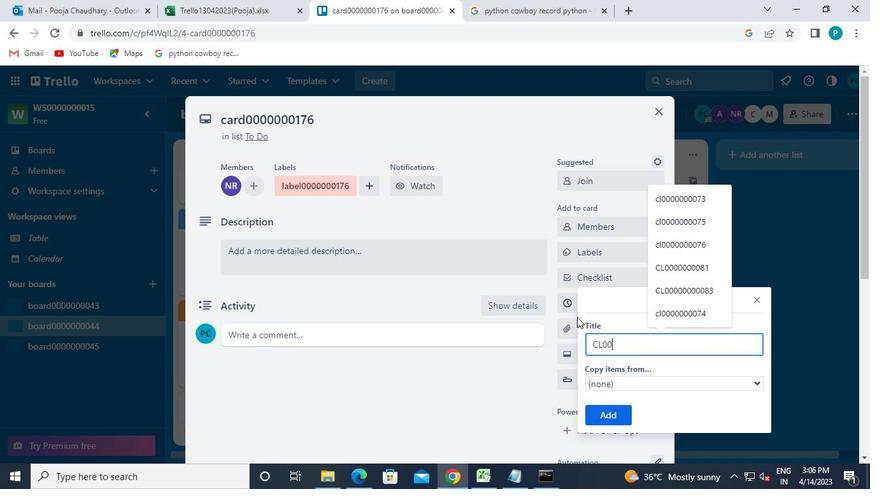 
Action: Keyboard 0
Screenshot: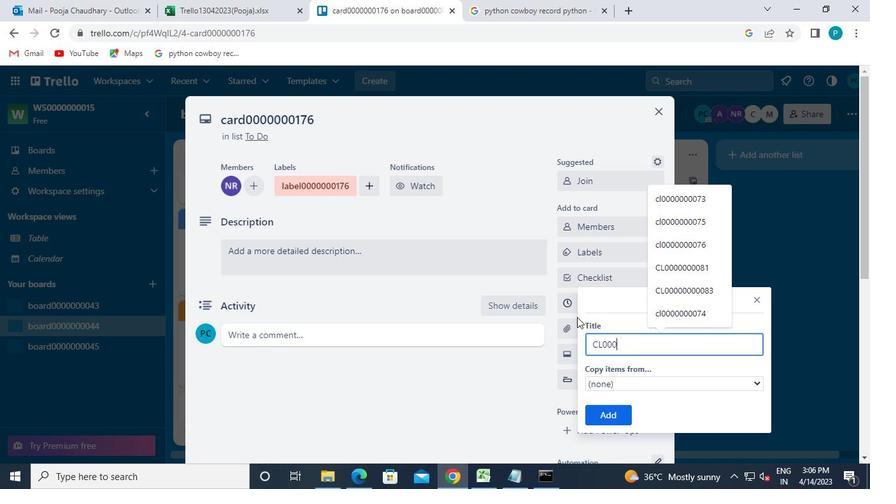
Action: Keyboard 0
Screenshot: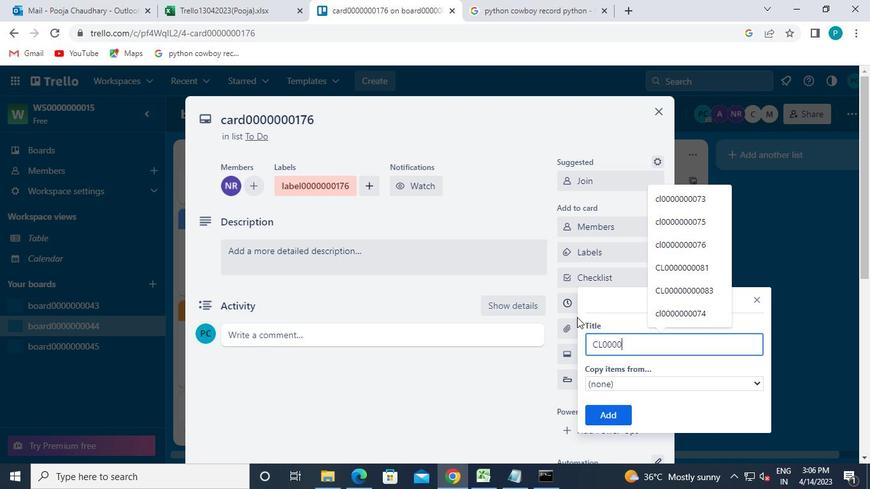 
Action: Keyboard 0
Screenshot: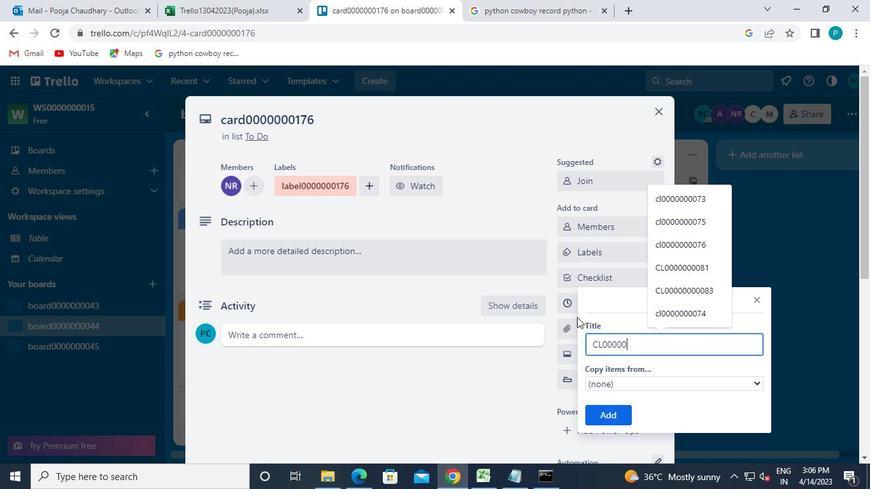 
Action: Keyboard 0
Screenshot: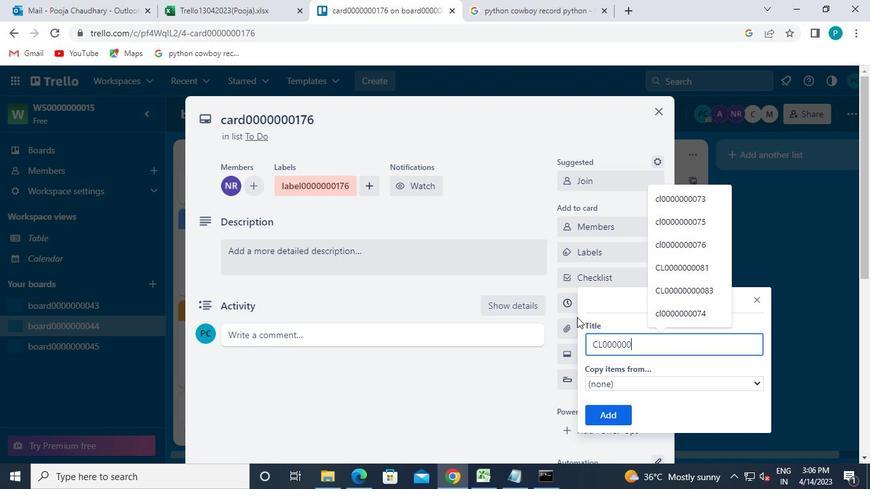 
Action: Keyboard 1
Screenshot: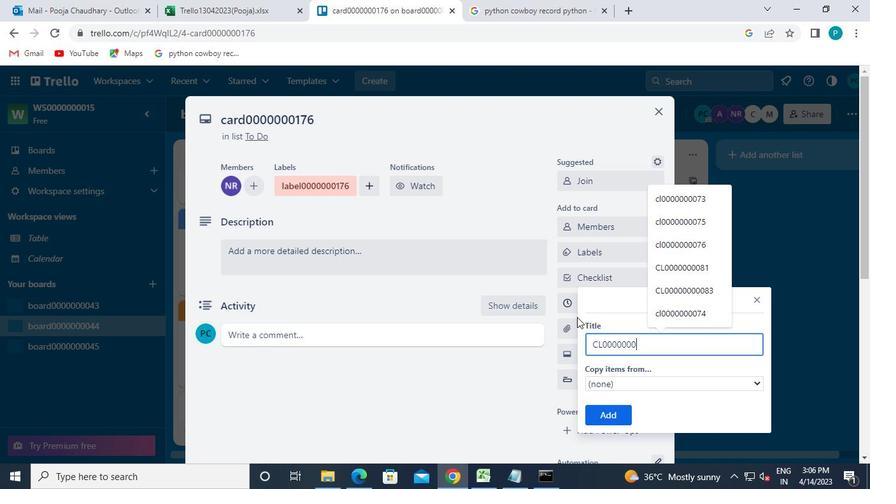 
Action: Keyboard 7
Screenshot: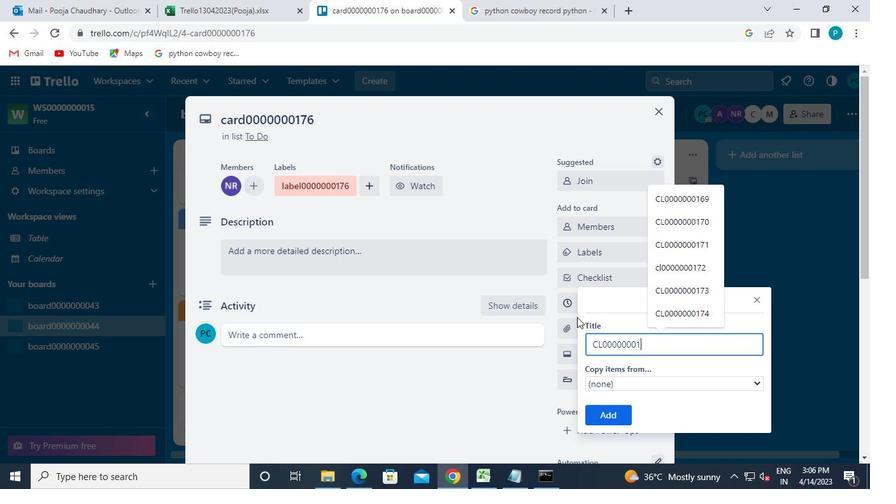 
Action: Keyboard 6
Screenshot: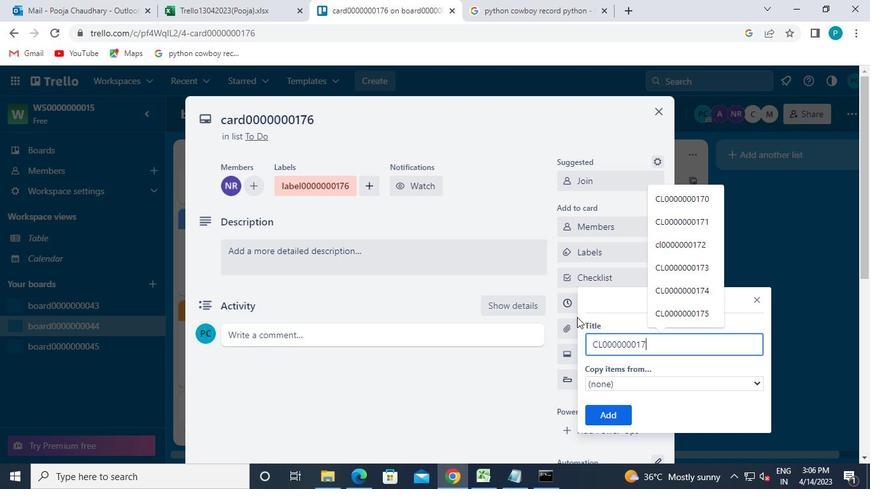
Action: Mouse moved to (598, 419)
Screenshot: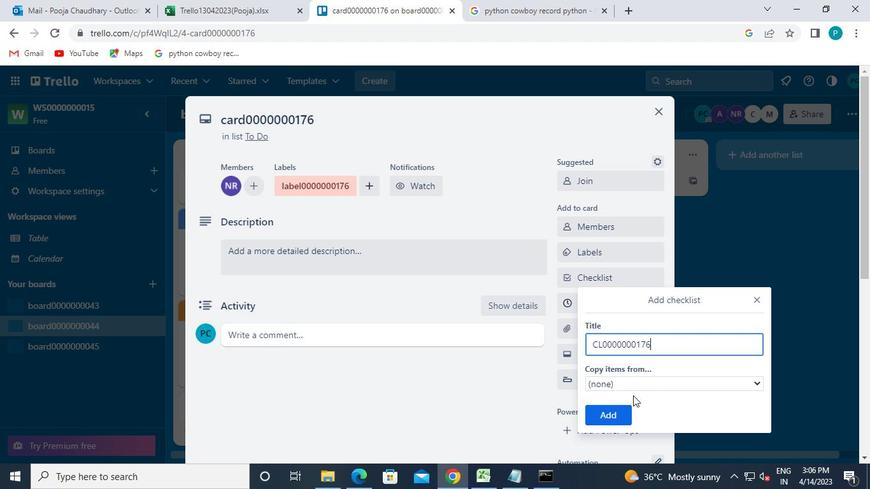 
Action: Mouse pressed left at (598, 419)
Screenshot: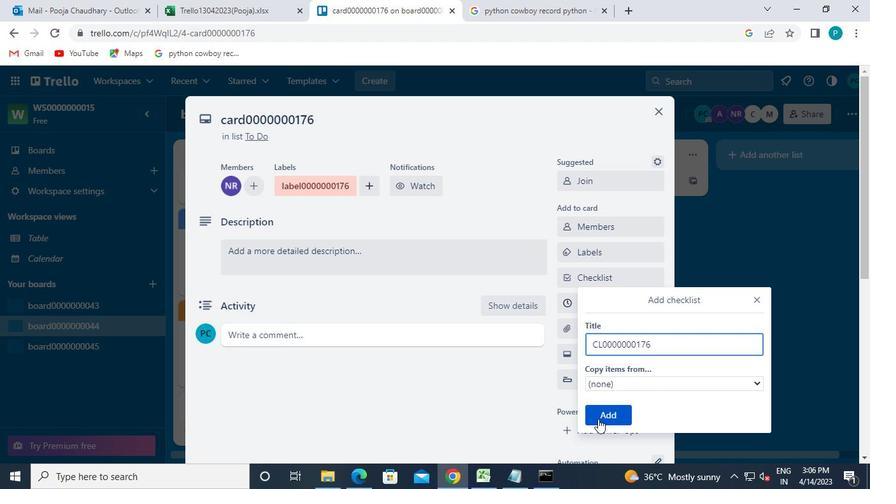 
Action: Mouse moved to (577, 305)
Screenshot: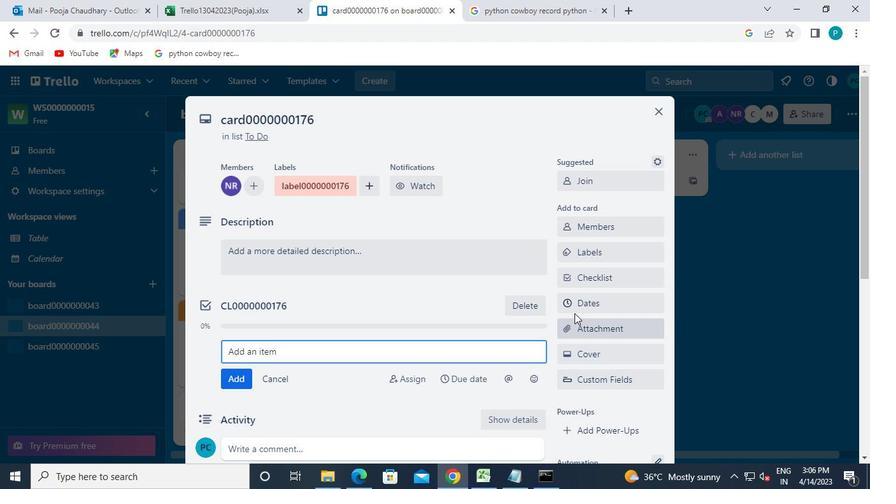 
Action: Mouse pressed left at (577, 305)
Screenshot: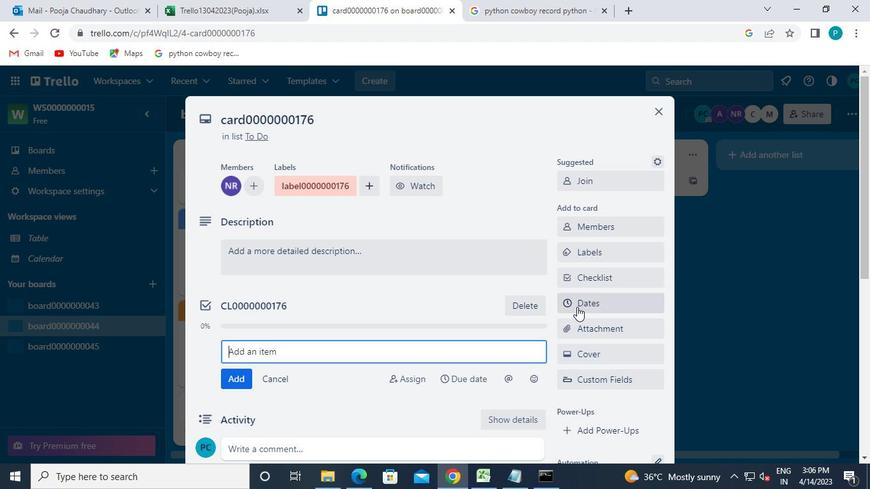 
Action: Mouse moved to (575, 342)
Screenshot: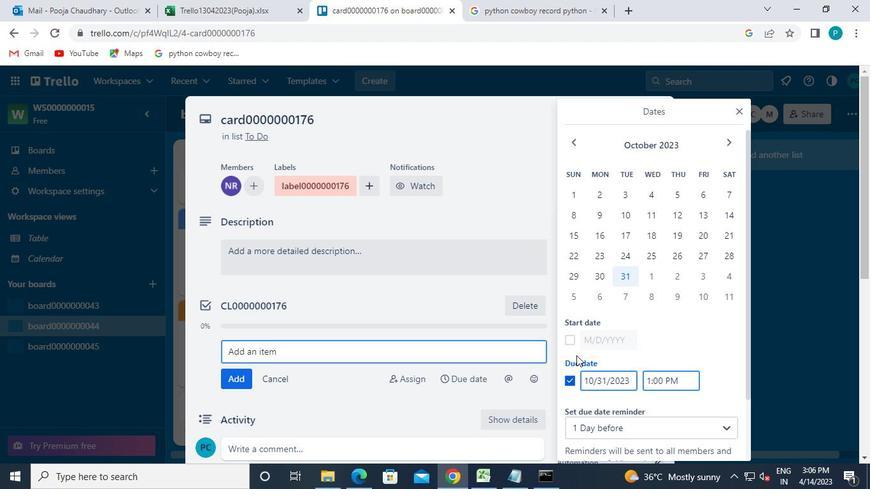 
Action: Mouse pressed left at (575, 342)
Screenshot: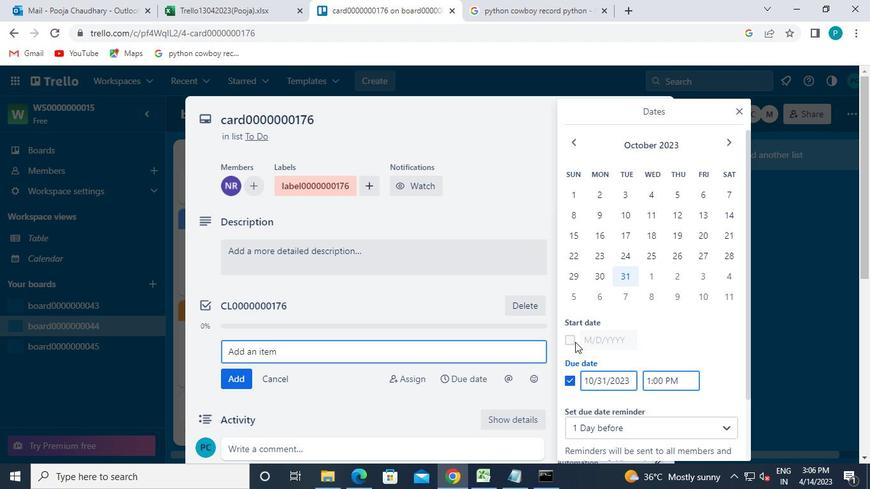 
Action: Mouse moved to (725, 142)
Screenshot: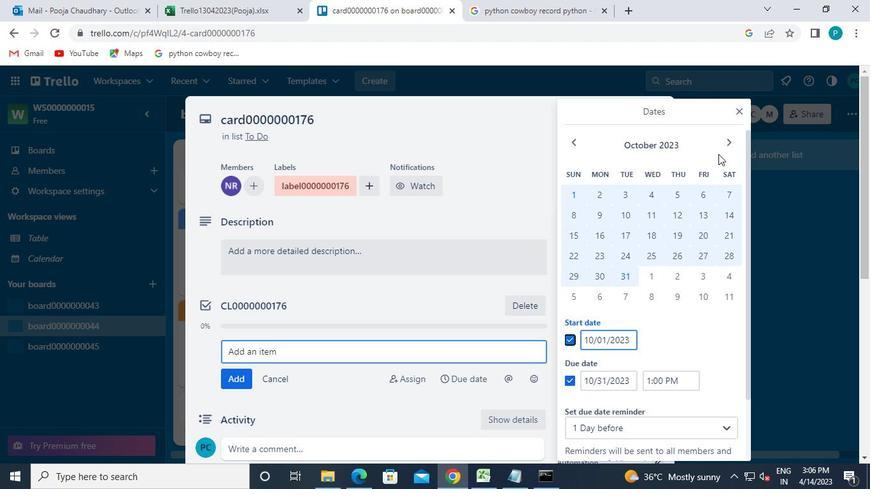 
Action: Mouse pressed left at (725, 142)
Screenshot: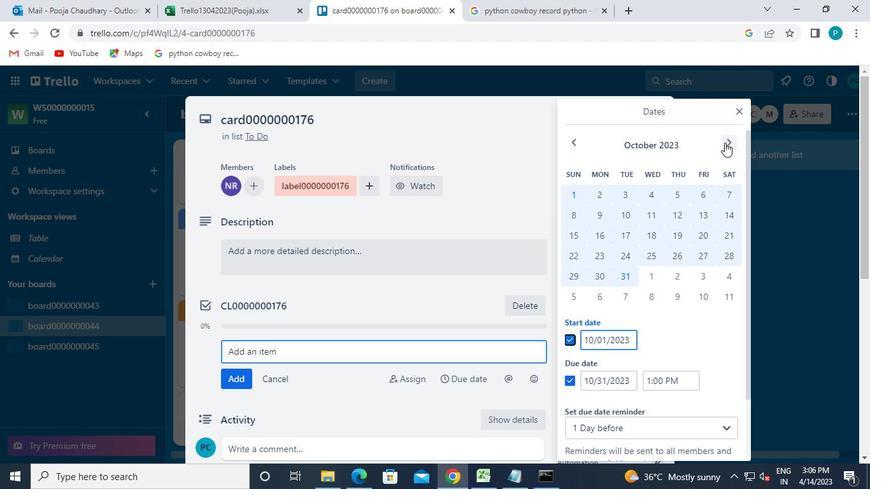 
Action: Mouse moved to (654, 194)
Screenshot: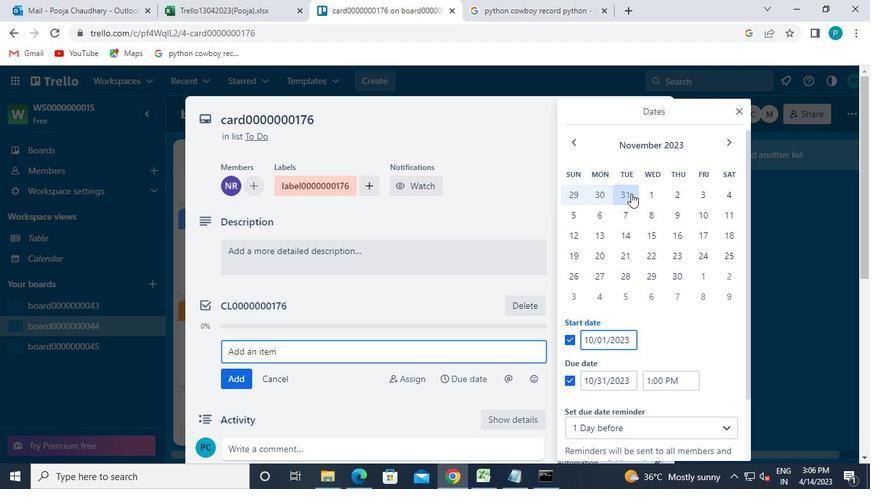 
Action: Mouse pressed left at (654, 194)
Screenshot: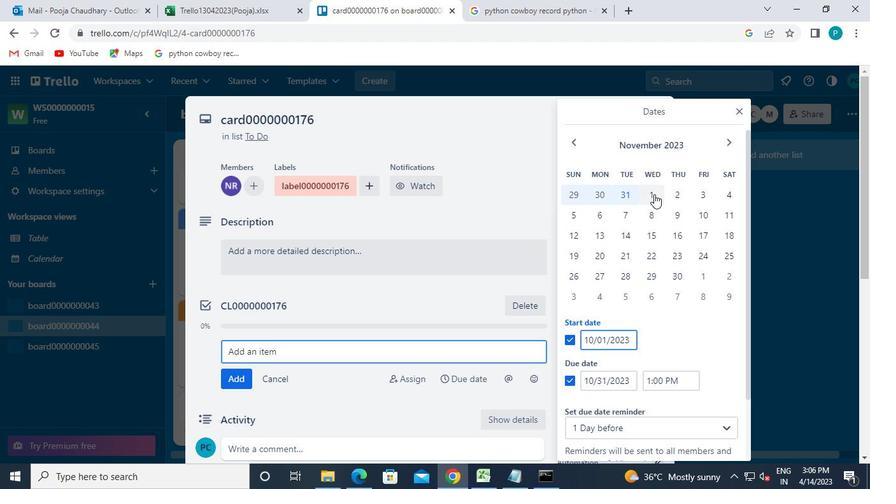
Action: Mouse moved to (678, 274)
Screenshot: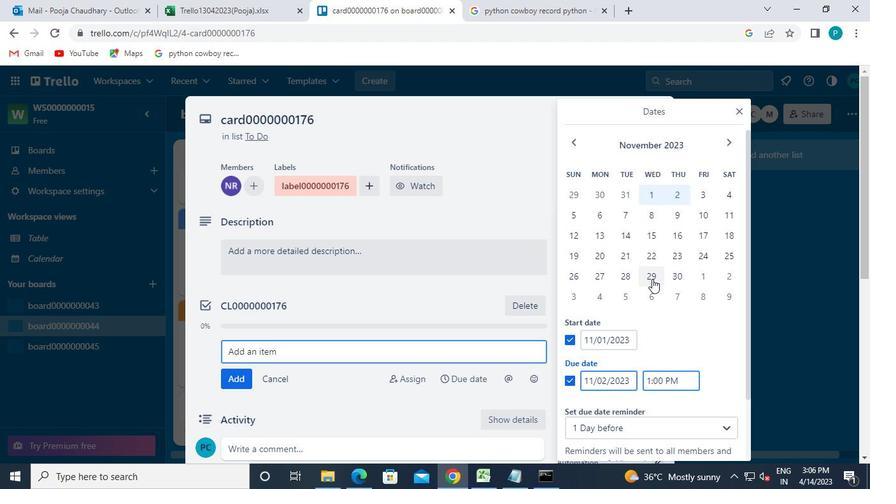 
Action: Mouse pressed left at (678, 274)
Screenshot: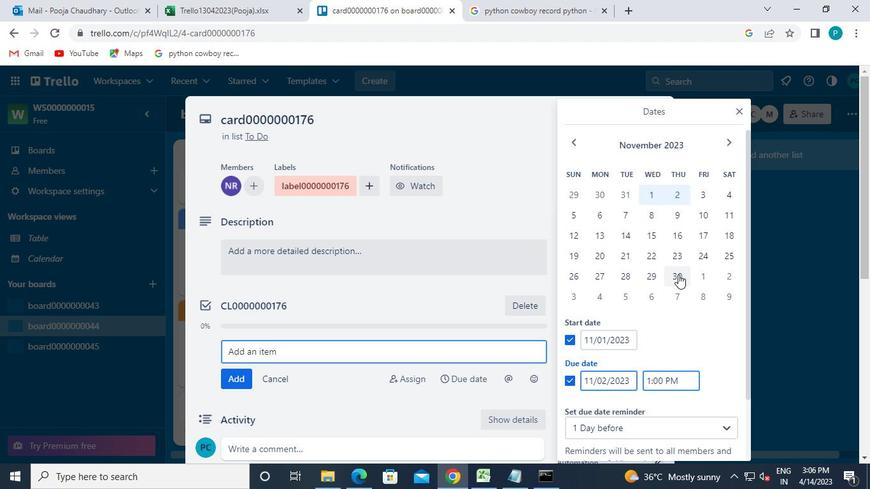 
Action: Mouse moved to (617, 406)
Screenshot: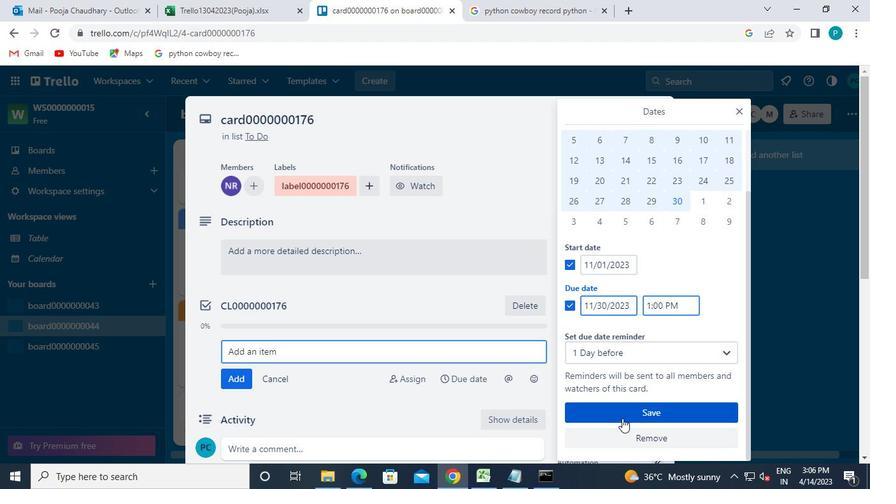 
Action: Mouse pressed left at (617, 406)
Screenshot: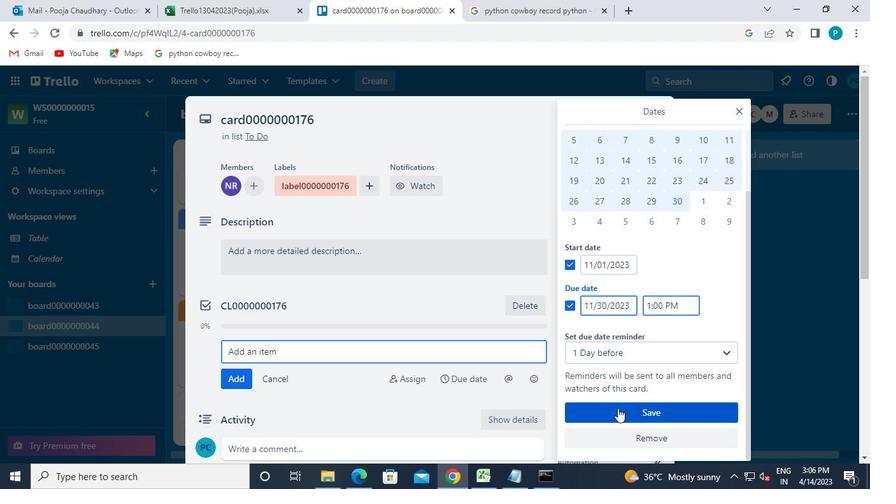 
Action: Mouse moved to (599, 382)
Screenshot: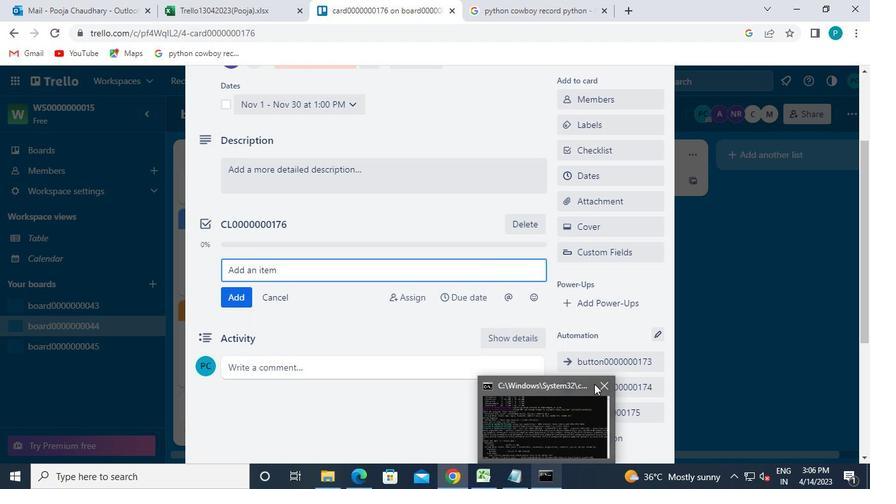 
Action: Mouse pressed left at (599, 382)
Screenshot: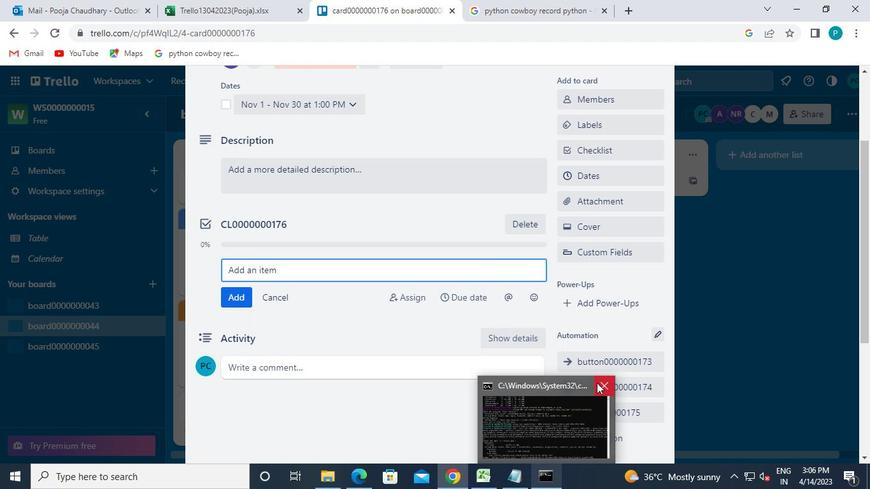 
